 Task: Check the results of the 2023 Victory Lane Racing NASCAR Cup Series for the race "Food City Dirt race "on the track "Bristol".
Action: Mouse moved to (157, 316)
Screenshot: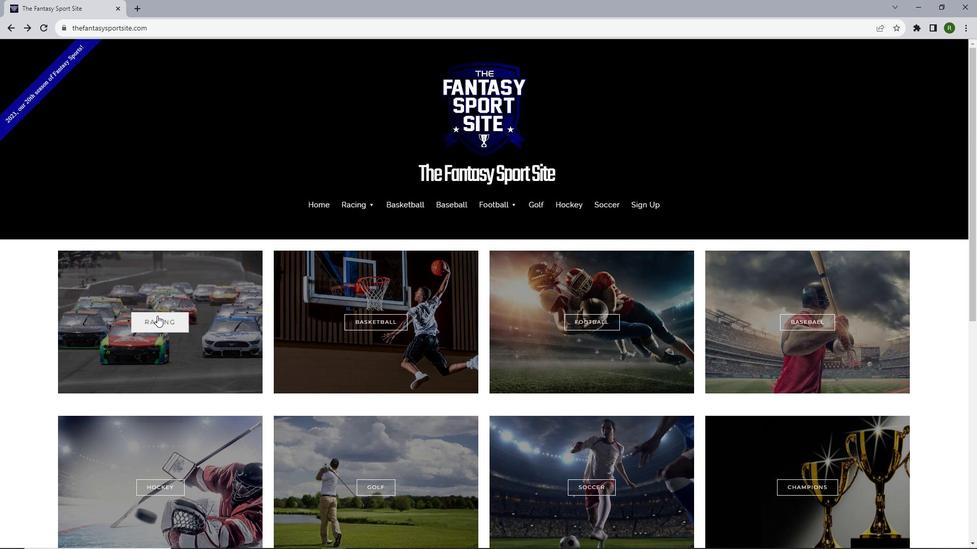 
Action: Mouse pressed left at (157, 316)
Screenshot: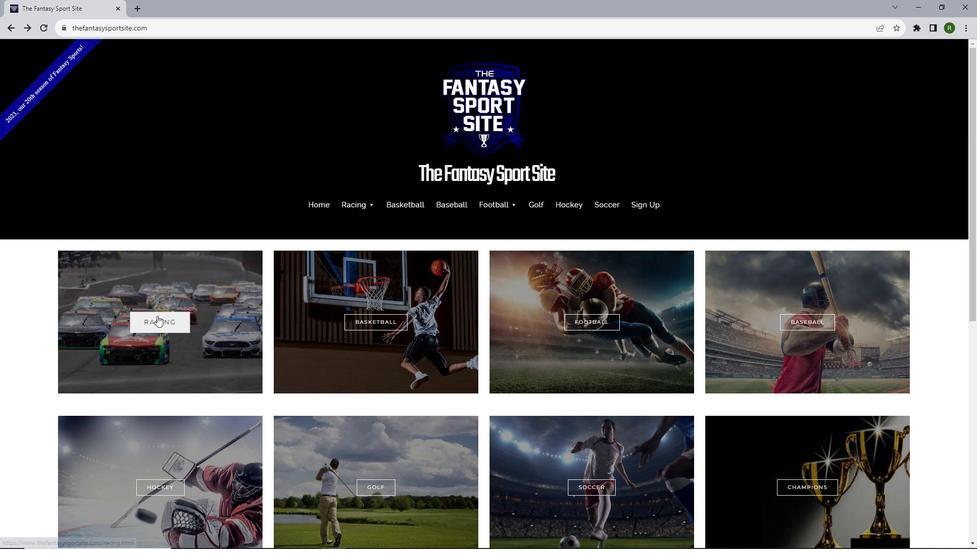 
Action: Mouse moved to (205, 292)
Screenshot: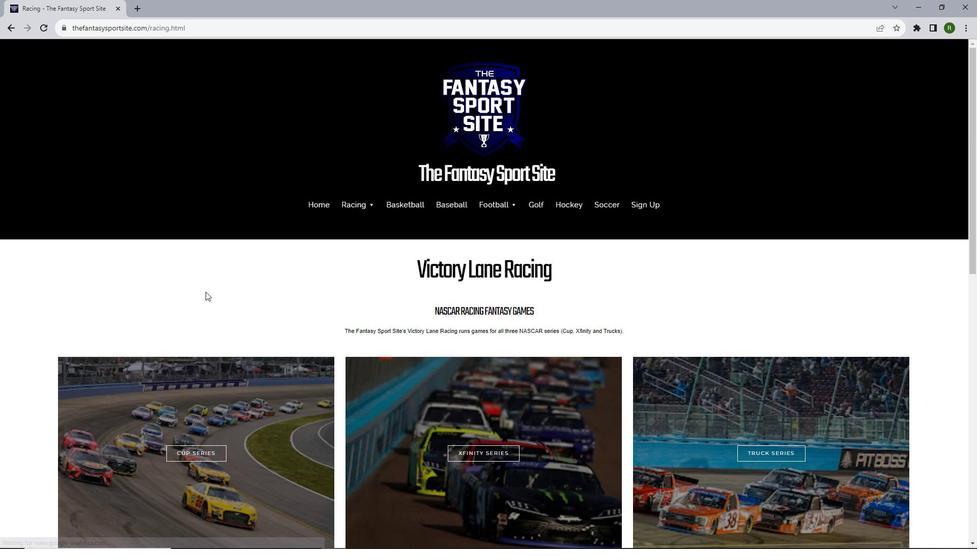 
Action: Mouse scrolled (205, 291) with delta (0, 0)
Screenshot: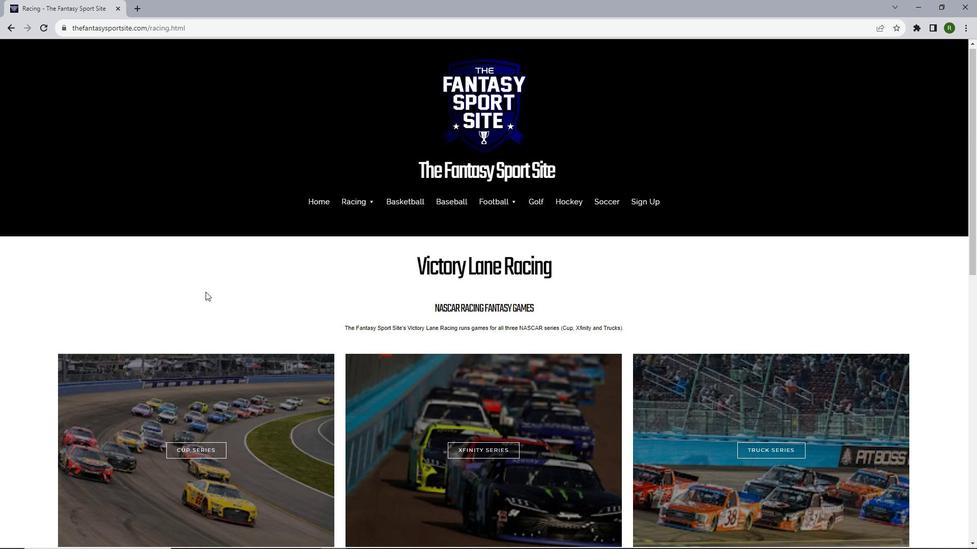 
Action: Mouse scrolled (205, 291) with delta (0, 0)
Screenshot: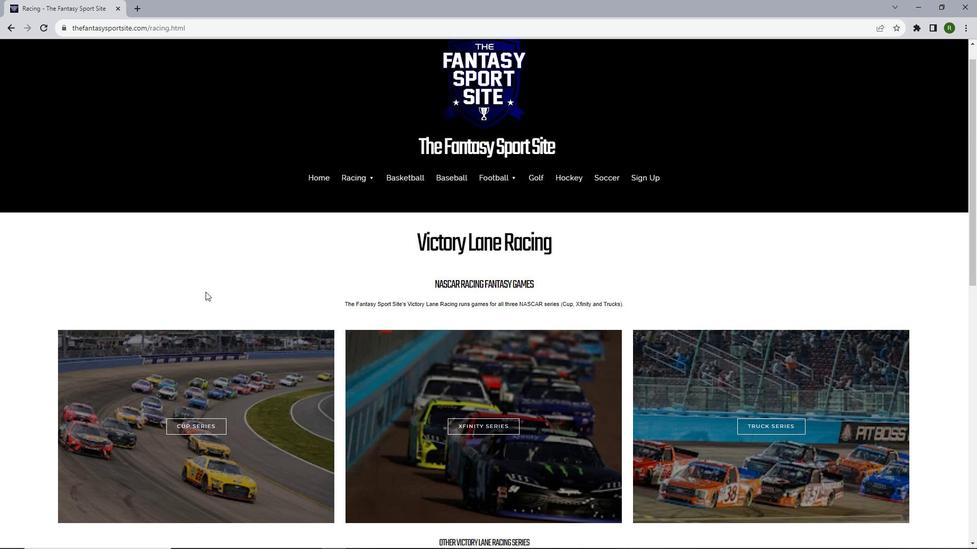 
Action: Mouse moved to (195, 348)
Screenshot: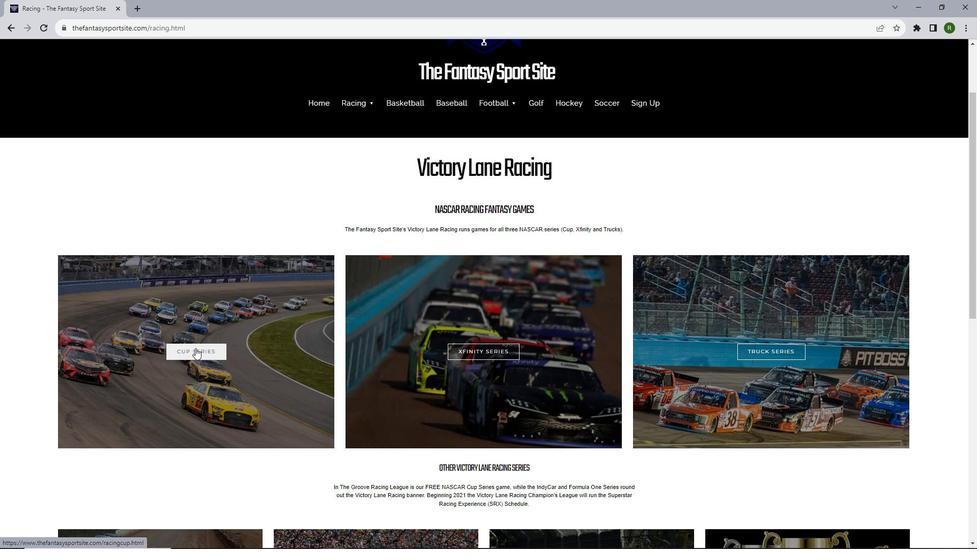 
Action: Mouse pressed left at (195, 348)
Screenshot: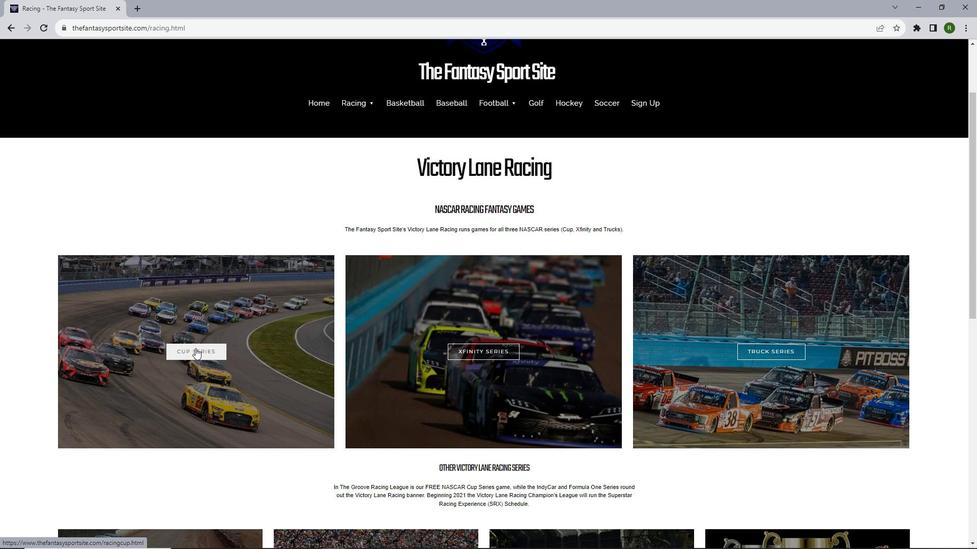 
Action: Mouse moved to (212, 274)
Screenshot: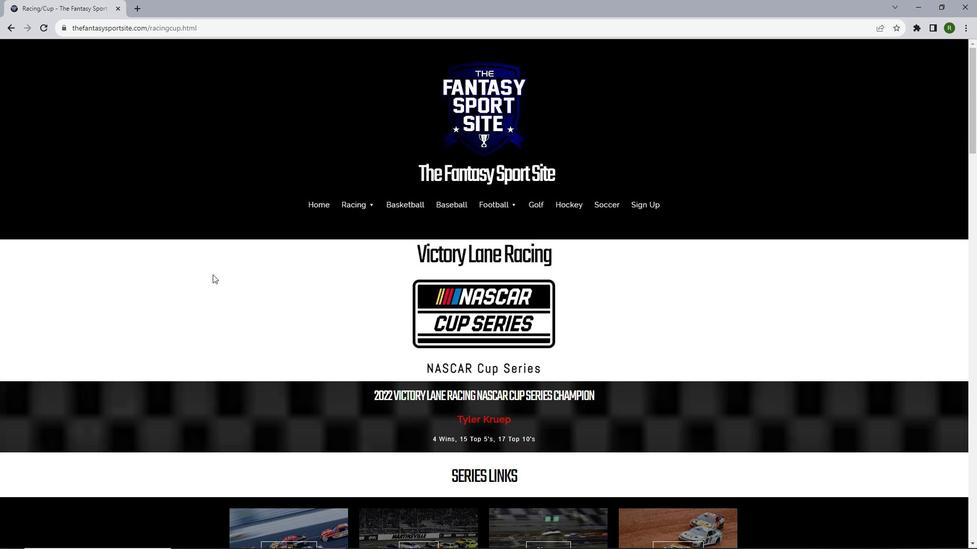 
Action: Mouse scrolled (212, 274) with delta (0, 0)
Screenshot: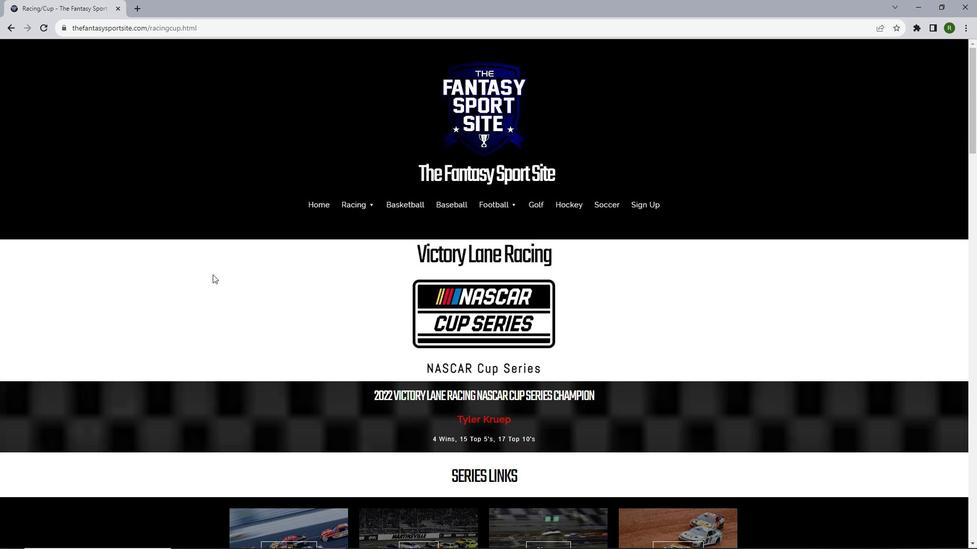 
Action: Mouse scrolled (212, 274) with delta (0, 0)
Screenshot: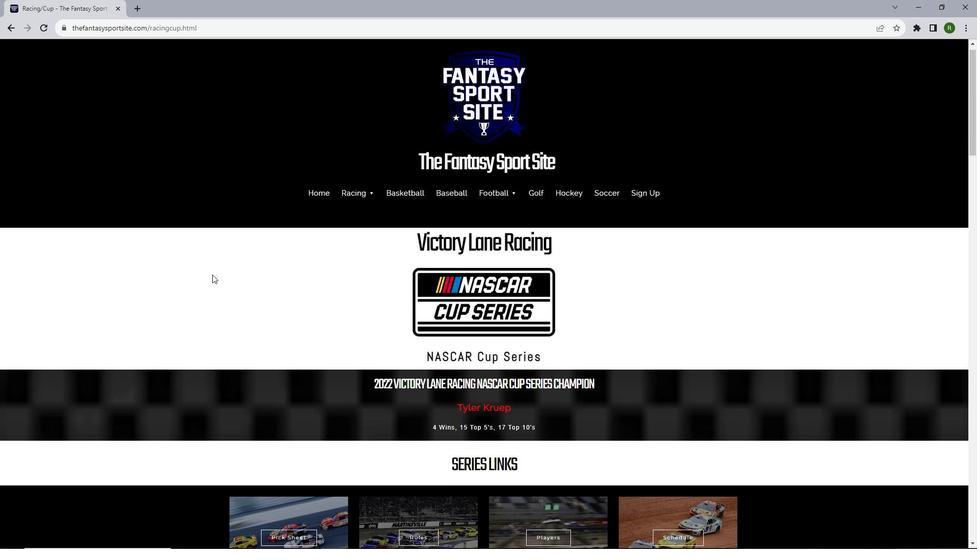 
Action: Mouse moved to (212, 274)
Screenshot: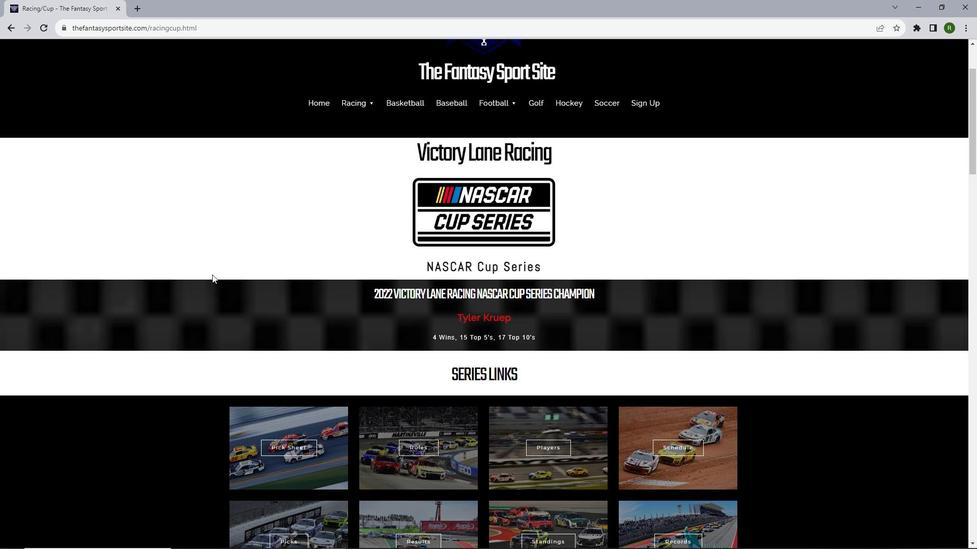 
Action: Mouse scrolled (212, 274) with delta (0, 0)
Screenshot: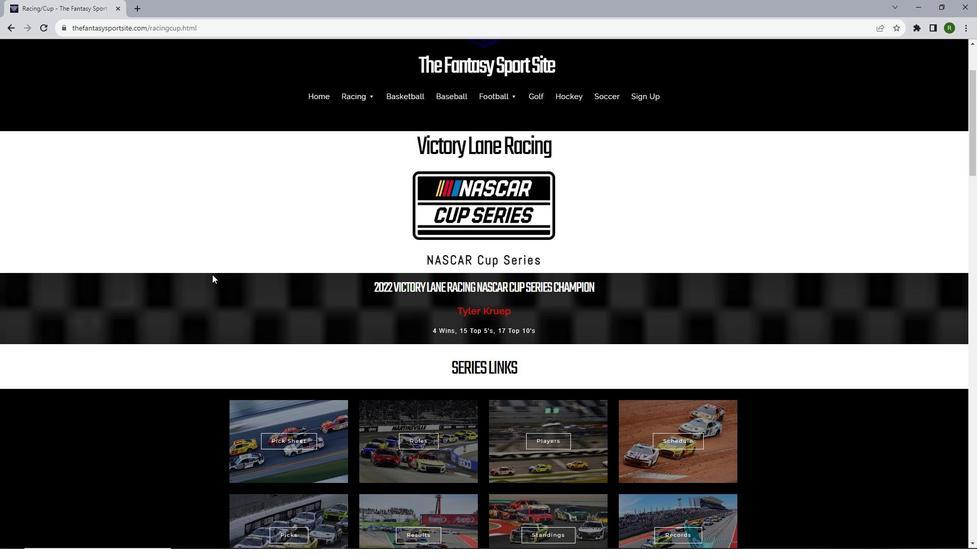 
Action: Mouse scrolled (212, 274) with delta (0, 0)
Screenshot: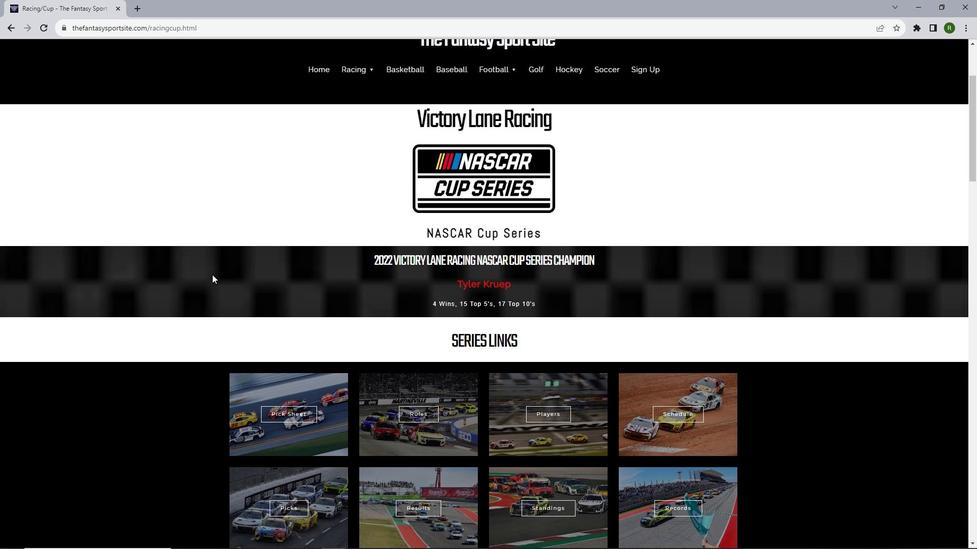 
Action: Mouse moved to (211, 274)
Screenshot: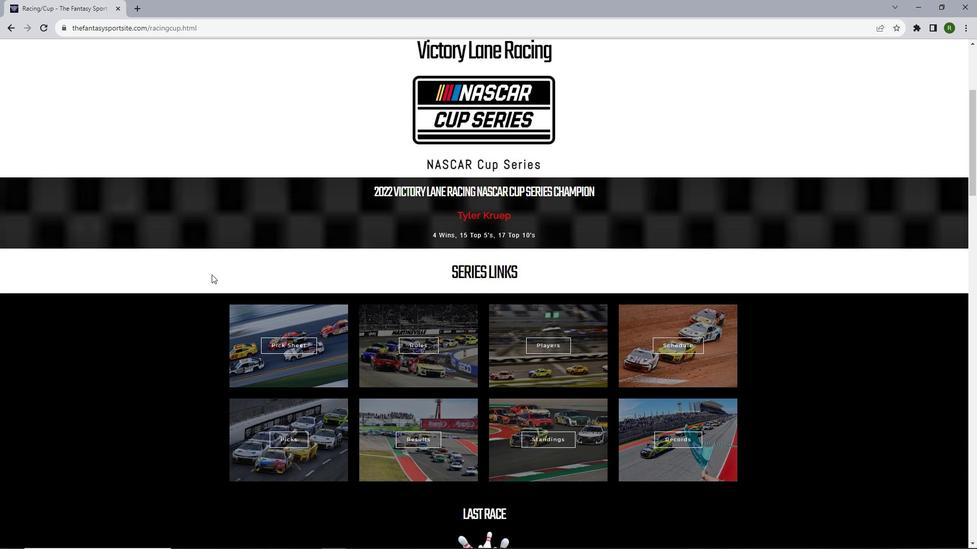 
Action: Mouse scrolled (211, 274) with delta (0, 0)
Screenshot: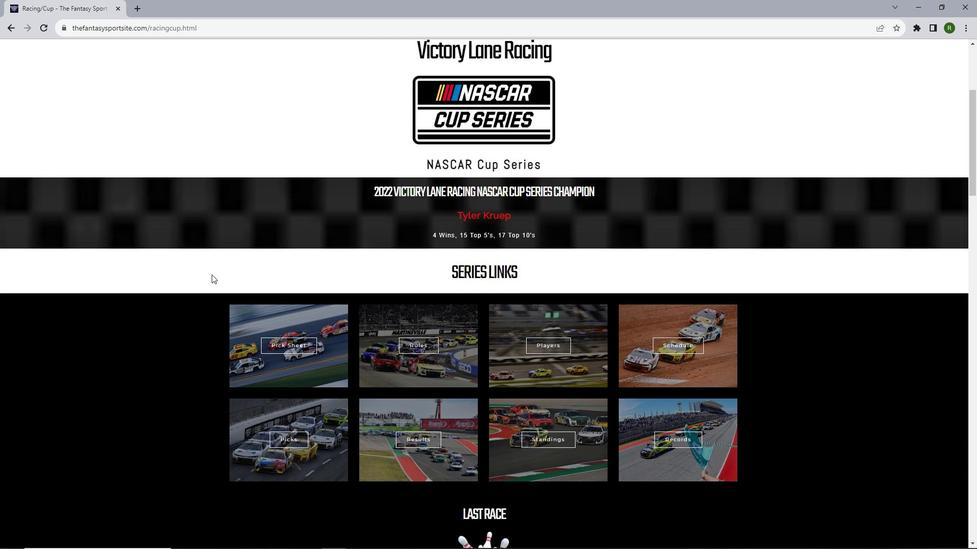 
Action: Mouse scrolled (211, 274) with delta (0, 0)
Screenshot: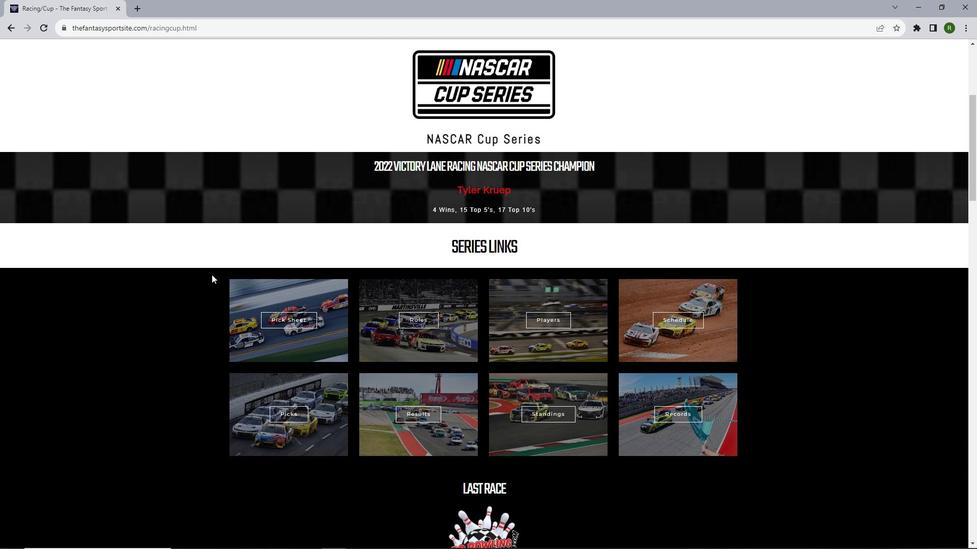 
Action: Mouse moved to (410, 340)
Screenshot: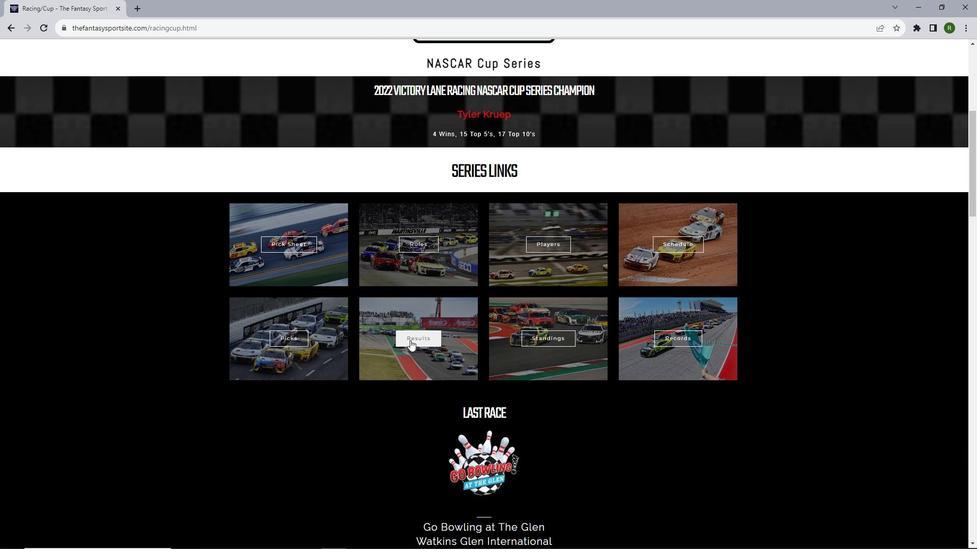 
Action: Mouse pressed left at (410, 340)
Screenshot: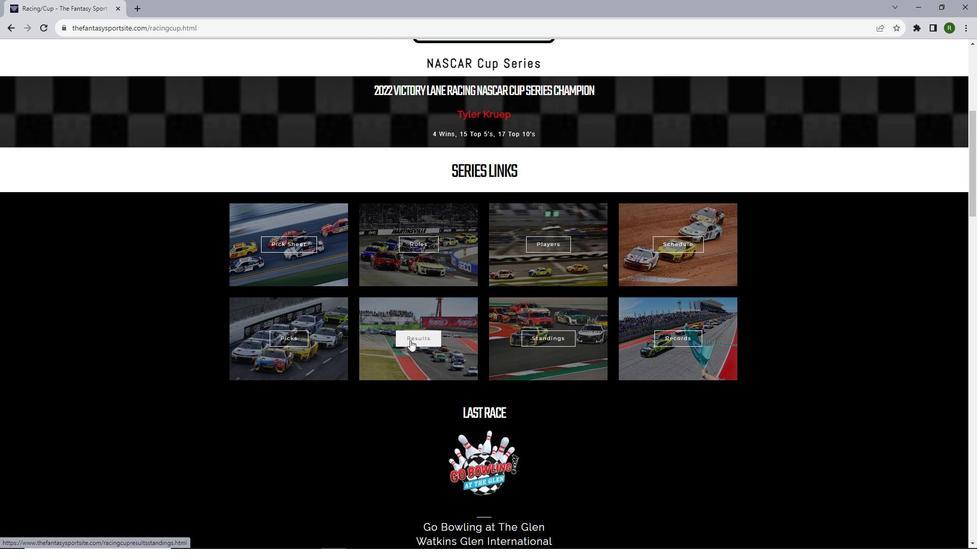 
Action: Mouse moved to (338, 263)
Screenshot: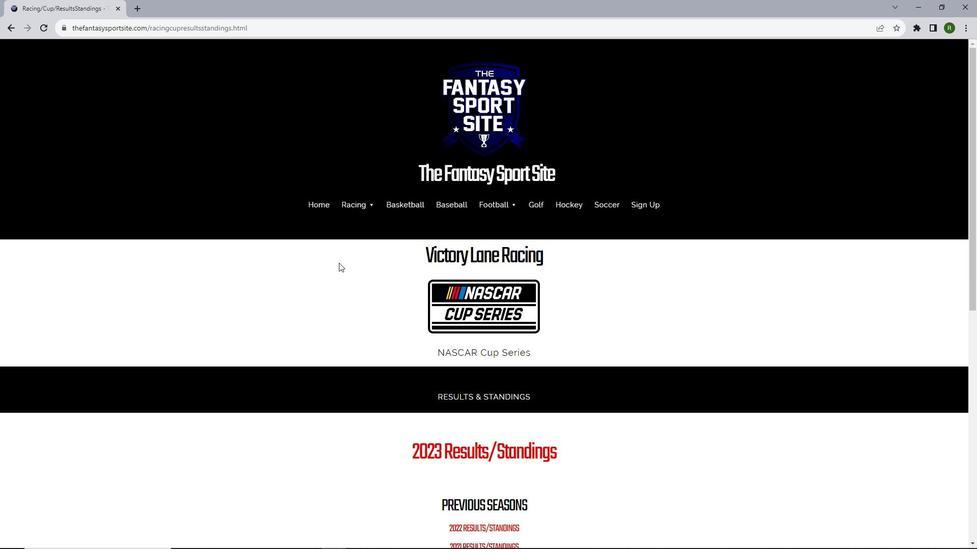 
Action: Mouse scrolled (338, 262) with delta (0, 0)
Screenshot: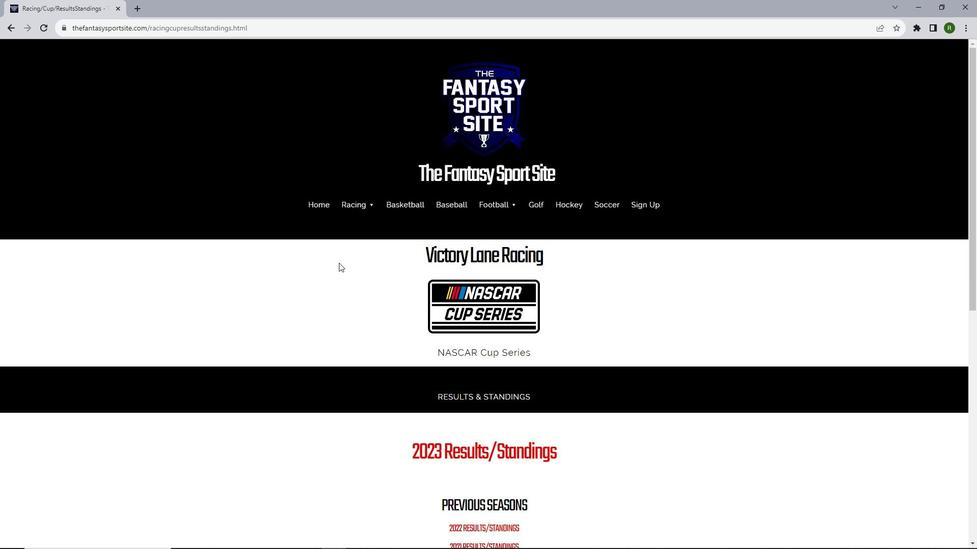 
Action: Mouse scrolled (338, 262) with delta (0, 0)
Screenshot: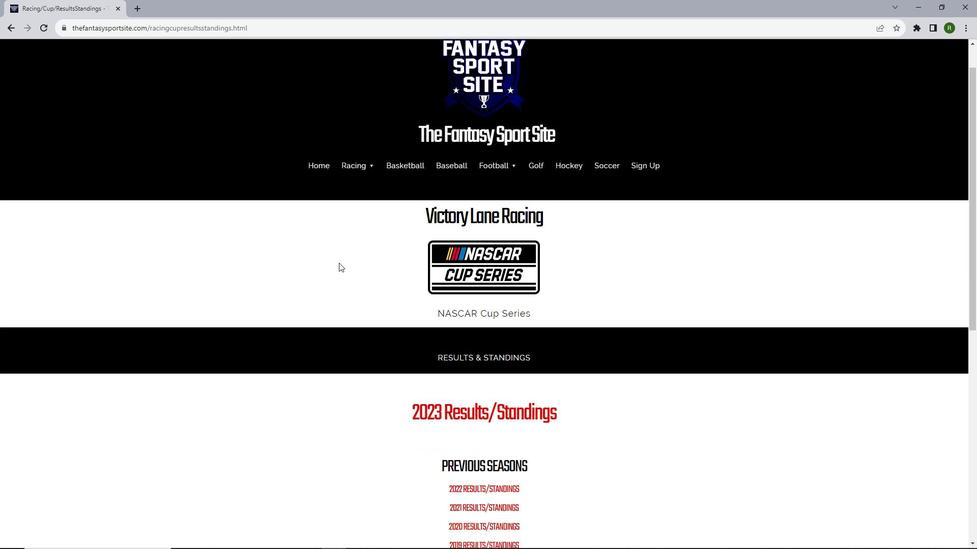 
Action: Mouse scrolled (338, 262) with delta (0, 0)
Screenshot: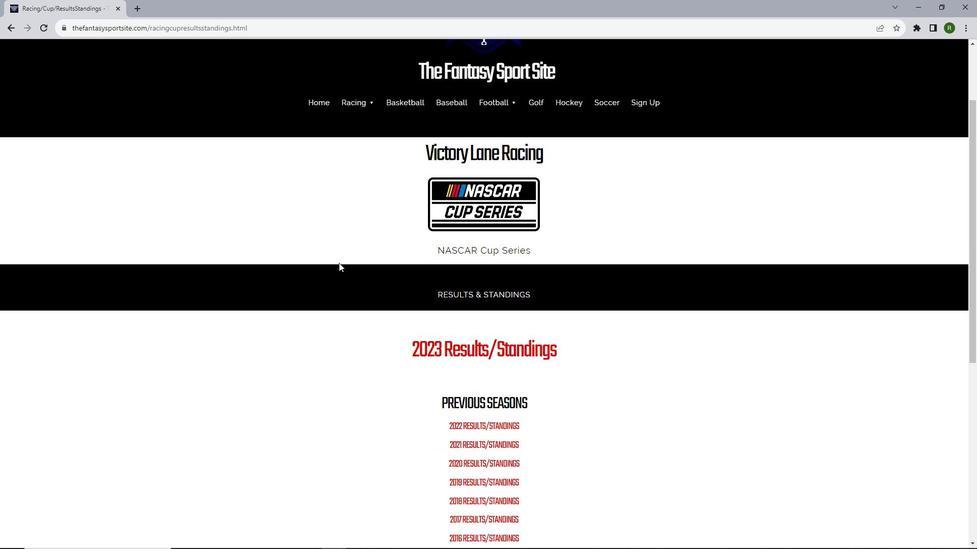 
Action: Mouse moved to (437, 301)
Screenshot: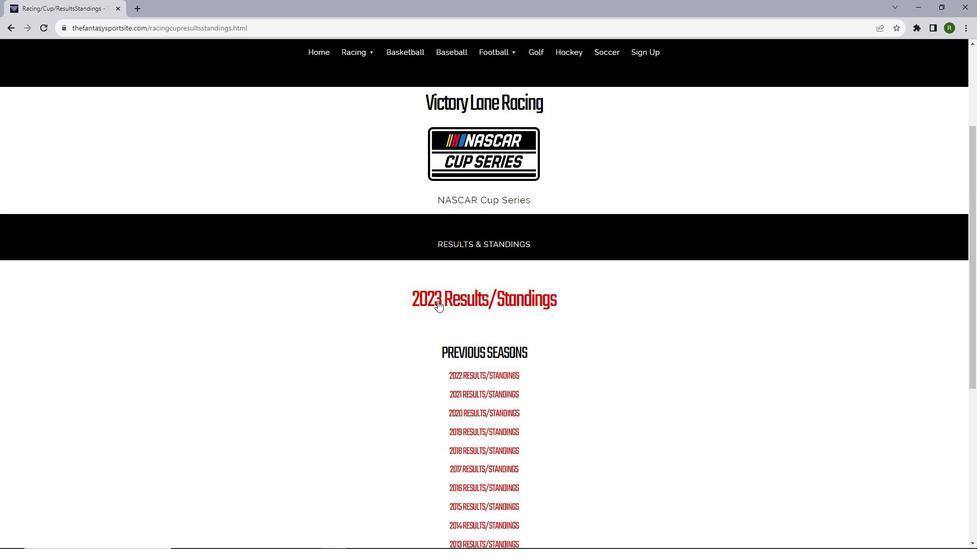 
Action: Mouse pressed left at (437, 301)
Screenshot: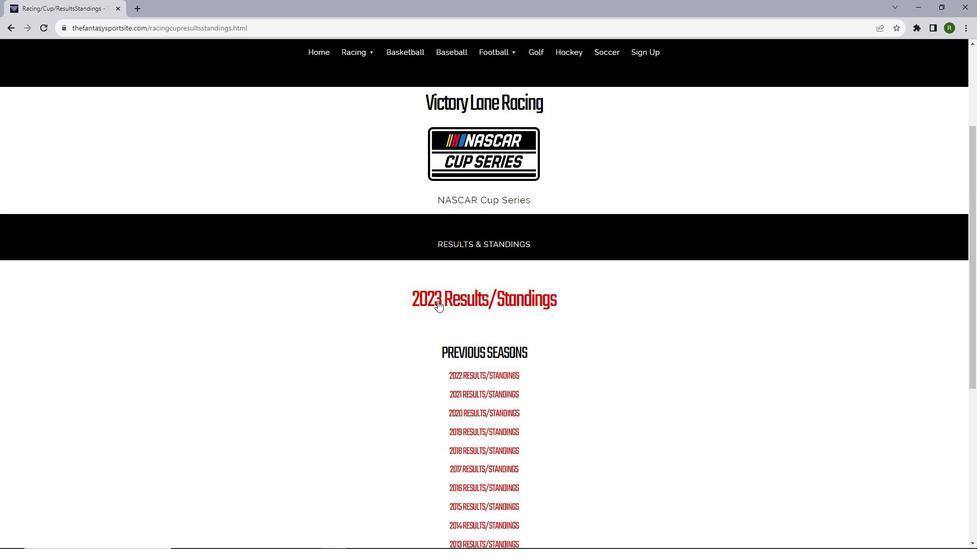 
Action: Mouse moved to (594, 179)
Screenshot: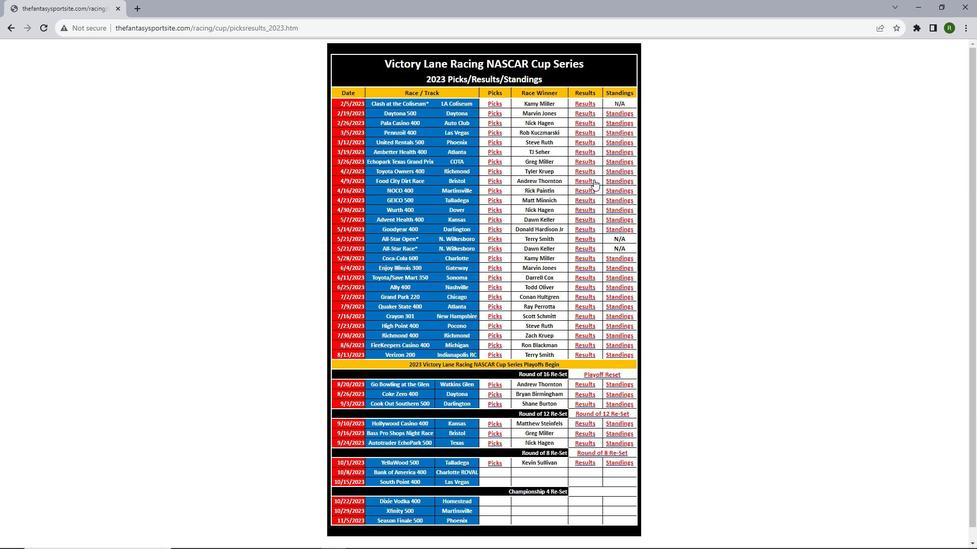 
Action: Mouse pressed left at (594, 179)
Screenshot: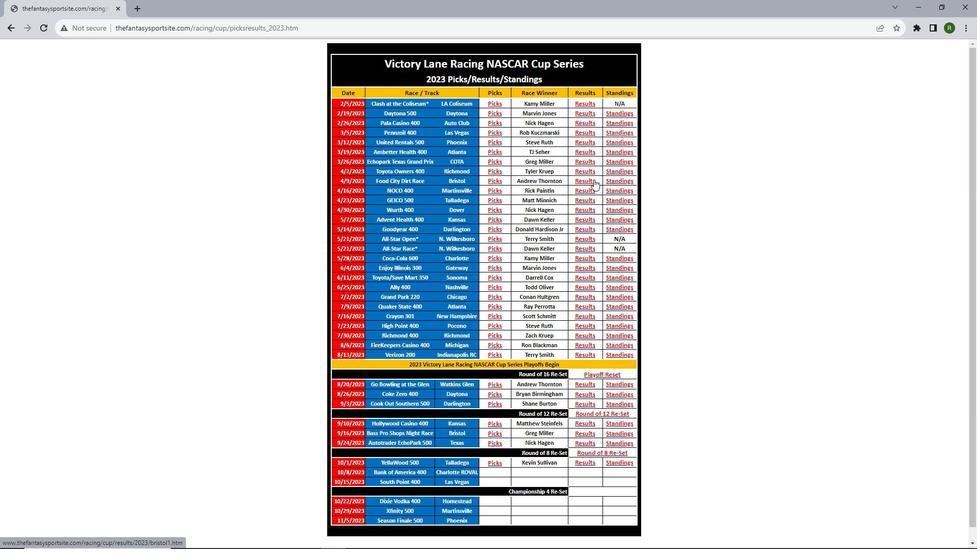 
Action: Mouse moved to (488, 171)
Screenshot: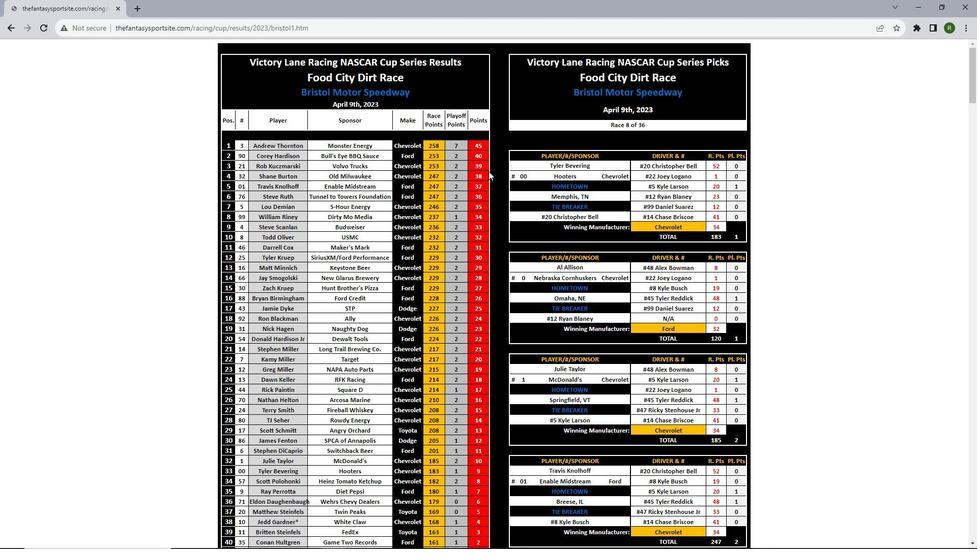 
Action: Mouse scrolled (488, 171) with delta (0, 0)
Screenshot: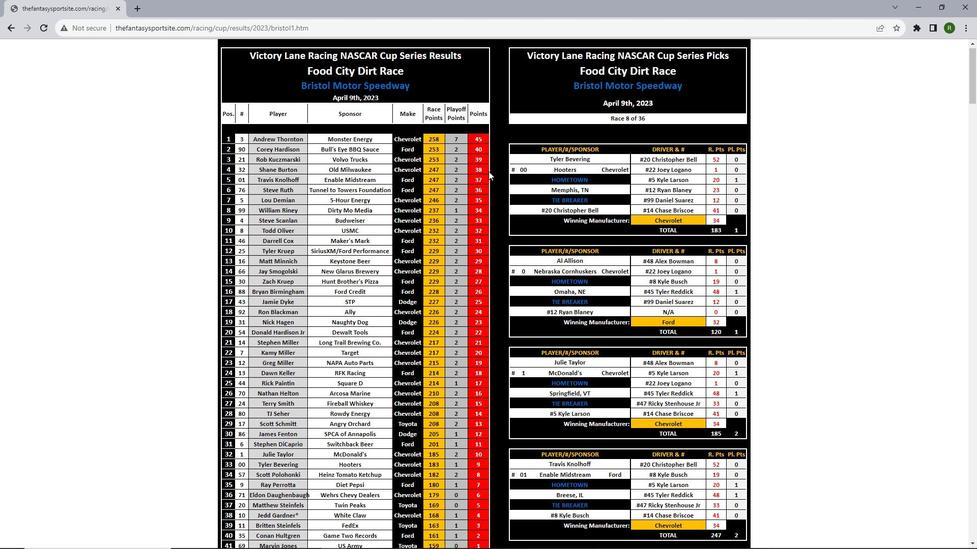 
Action: Mouse scrolled (488, 171) with delta (0, 0)
Screenshot: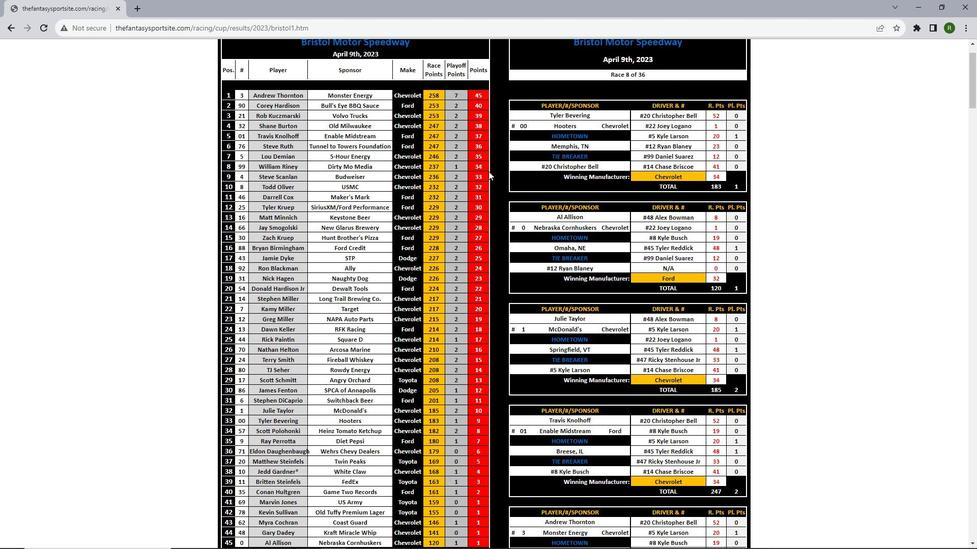 
Action: Mouse scrolled (488, 171) with delta (0, 0)
Screenshot: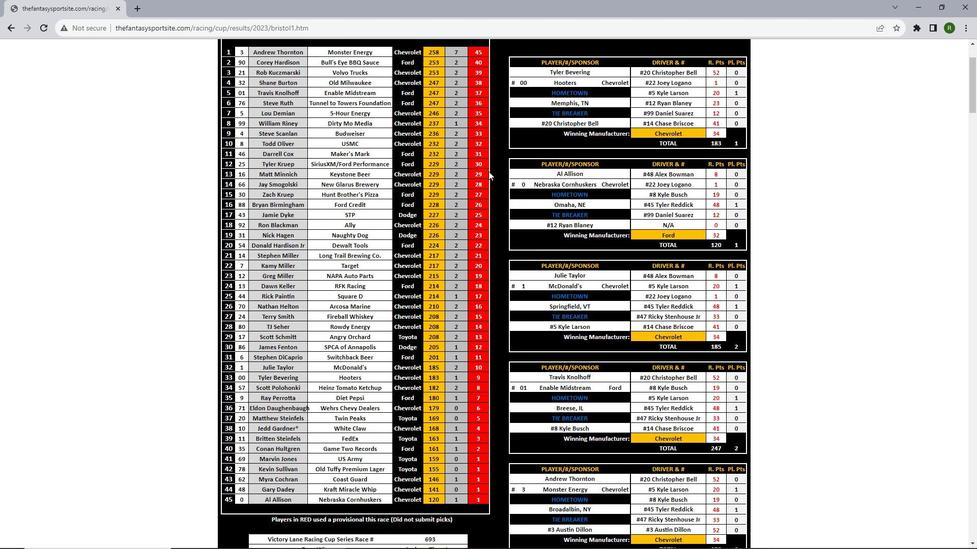 
Action: Mouse scrolled (488, 171) with delta (0, 0)
Screenshot: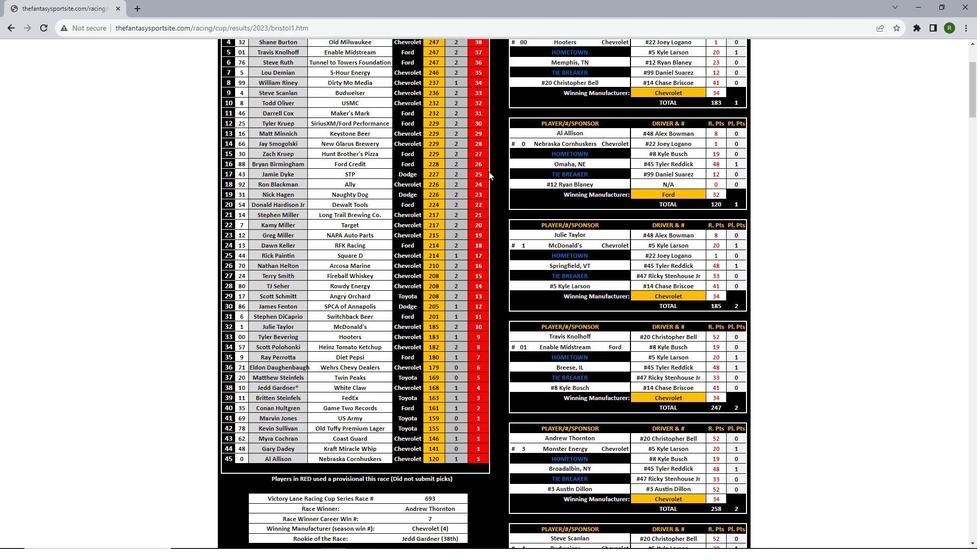 
Action: Mouse scrolled (488, 171) with delta (0, 0)
Screenshot: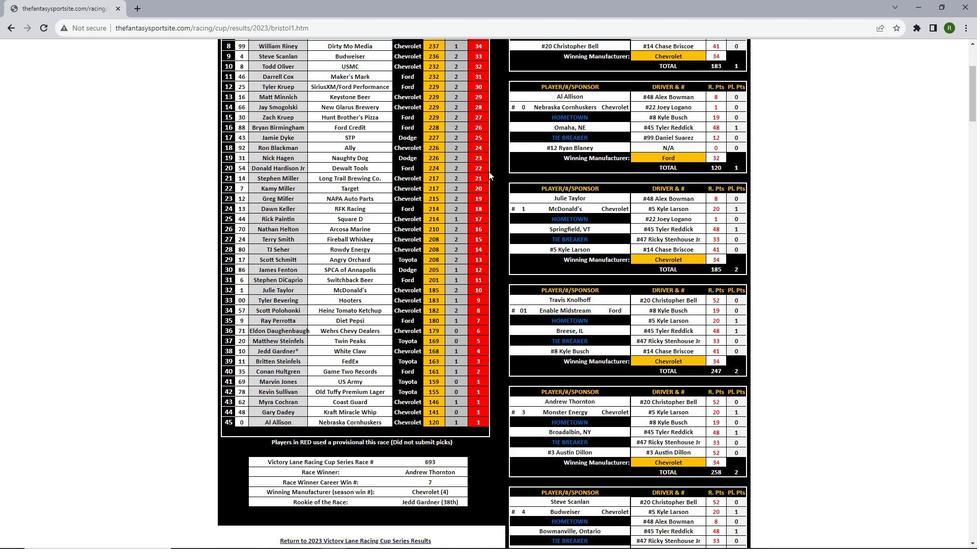 
Action: Mouse scrolled (488, 171) with delta (0, 0)
Screenshot: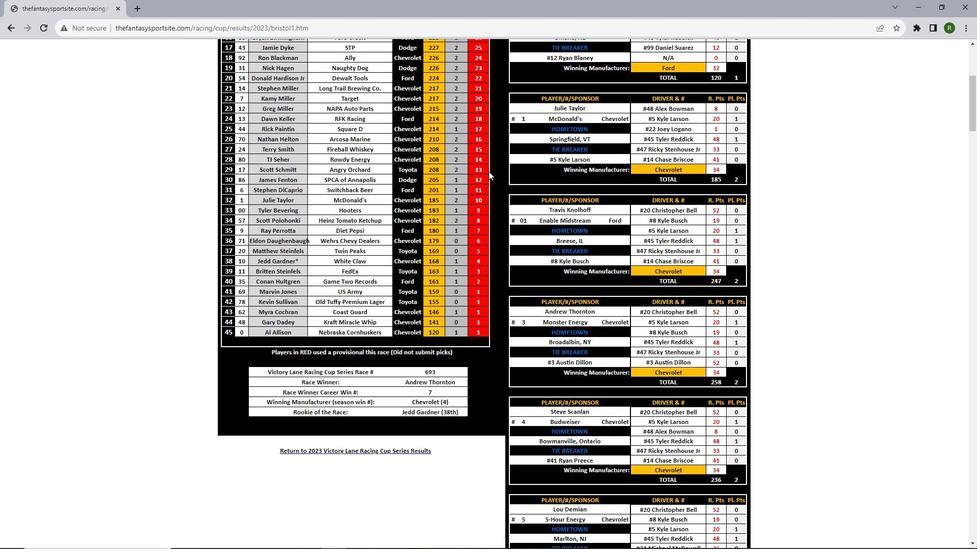 
Action: Mouse scrolled (488, 171) with delta (0, 0)
Screenshot: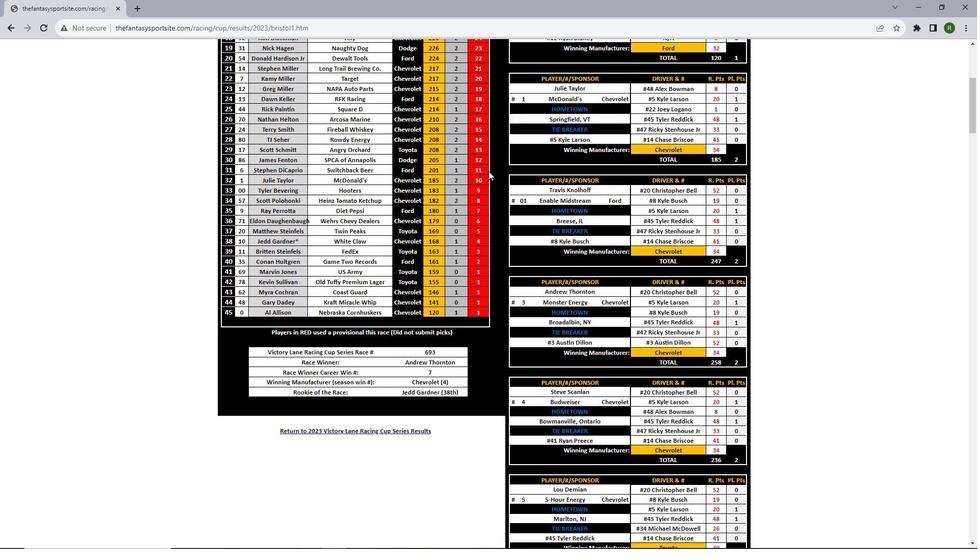 
Action: Mouse scrolled (488, 171) with delta (0, 0)
Screenshot: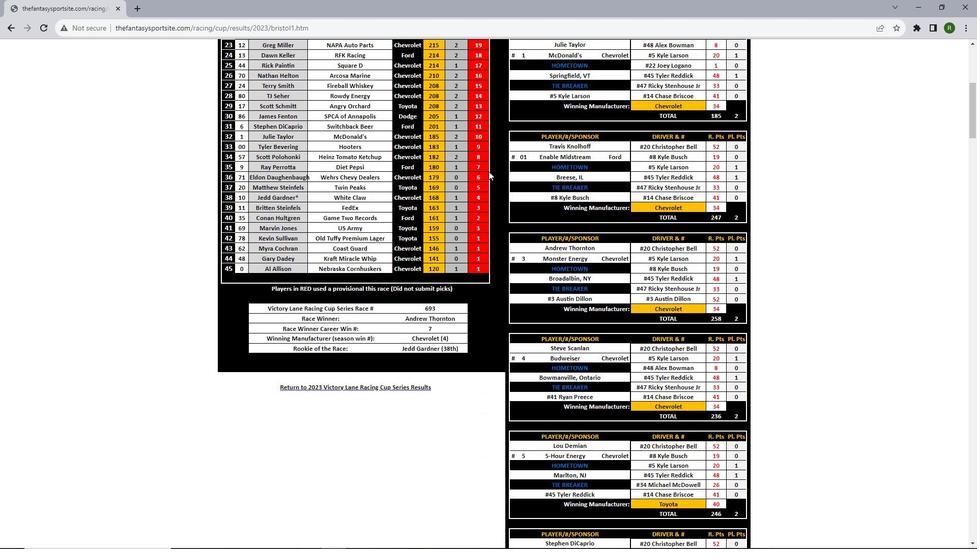 
Action: Mouse scrolled (488, 171) with delta (0, 0)
Screenshot: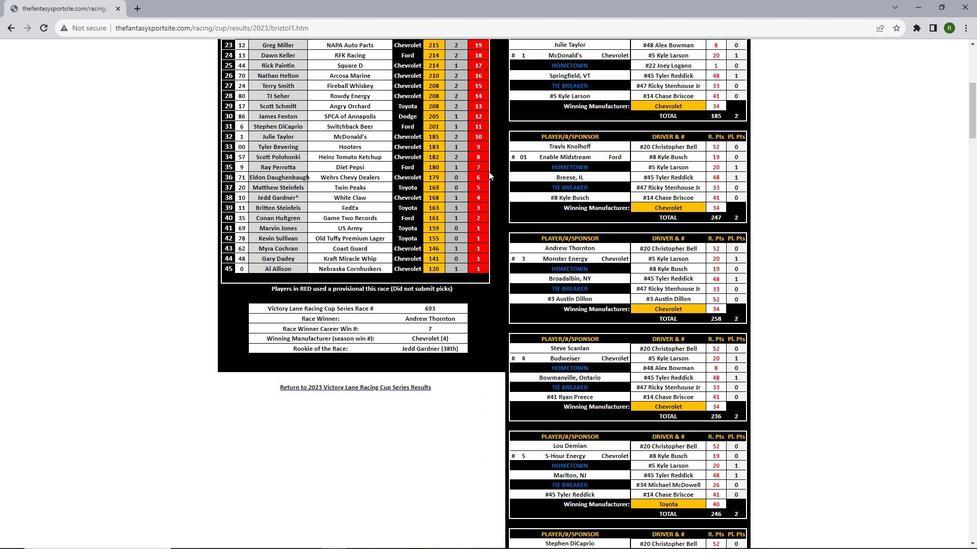 
Action: Mouse scrolled (488, 171) with delta (0, 0)
Screenshot: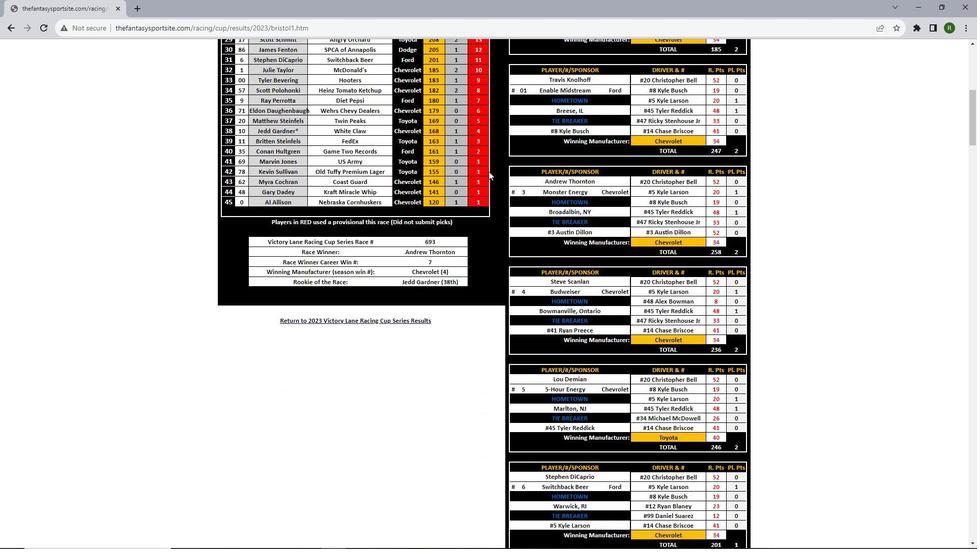 
Action: Mouse scrolled (488, 171) with delta (0, 0)
Screenshot: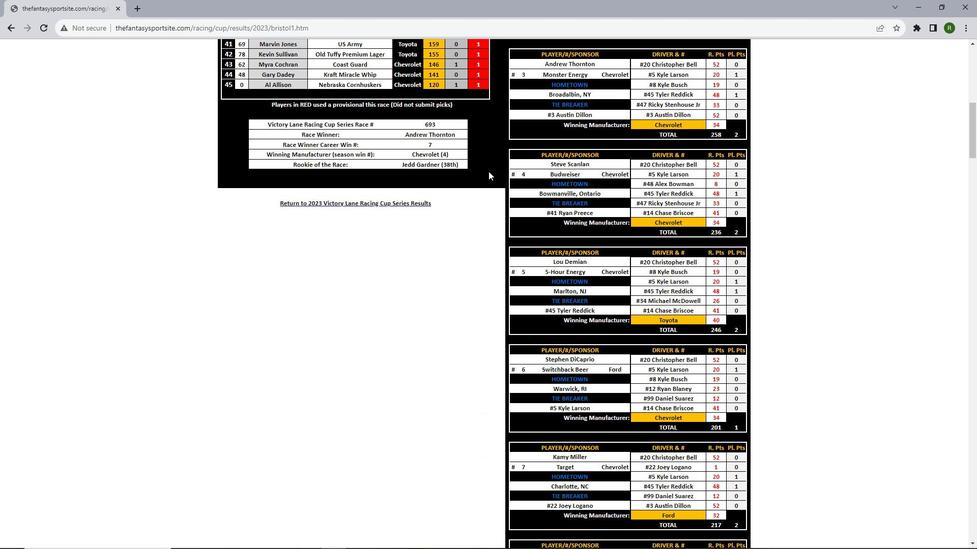 
Action: Mouse scrolled (488, 171) with delta (0, 0)
Screenshot: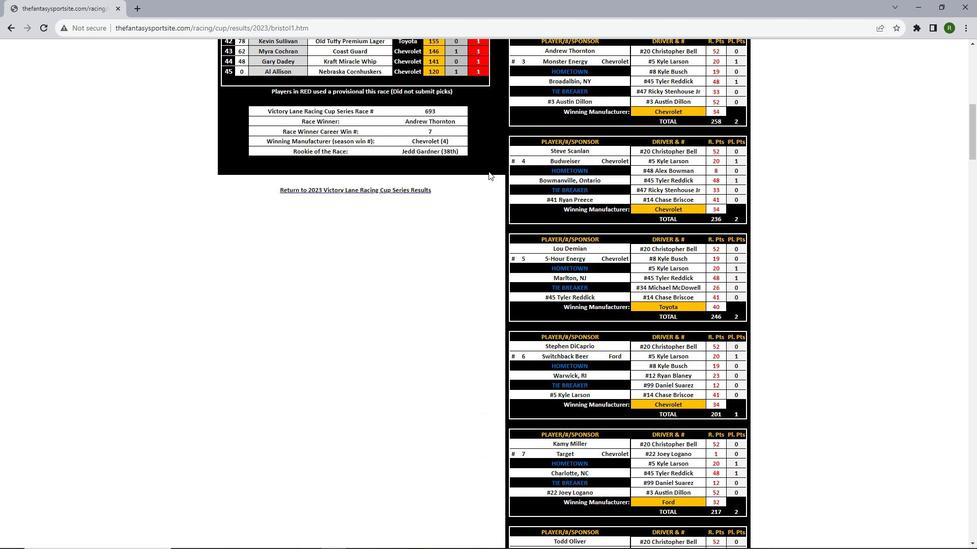
Action: Mouse scrolled (488, 171) with delta (0, 0)
Screenshot: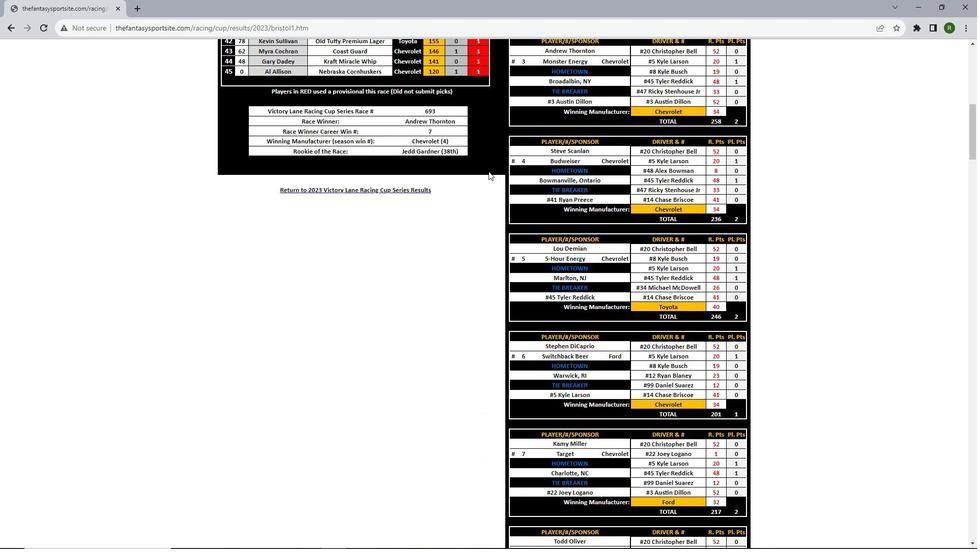 
Action: Mouse scrolled (488, 171) with delta (0, 0)
Screenshot: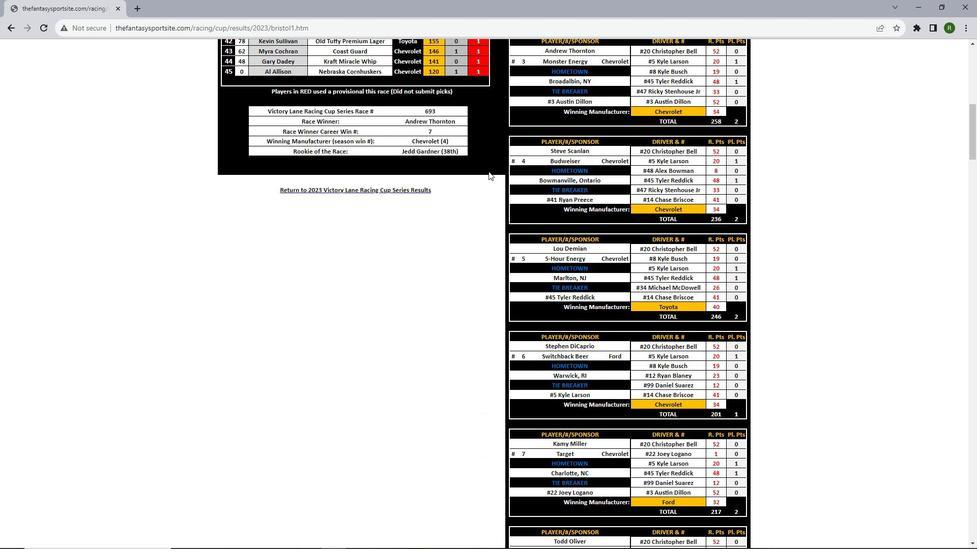 
Action: Mouse scrolled (488, 171) with delta (0, 0)
Screenshot: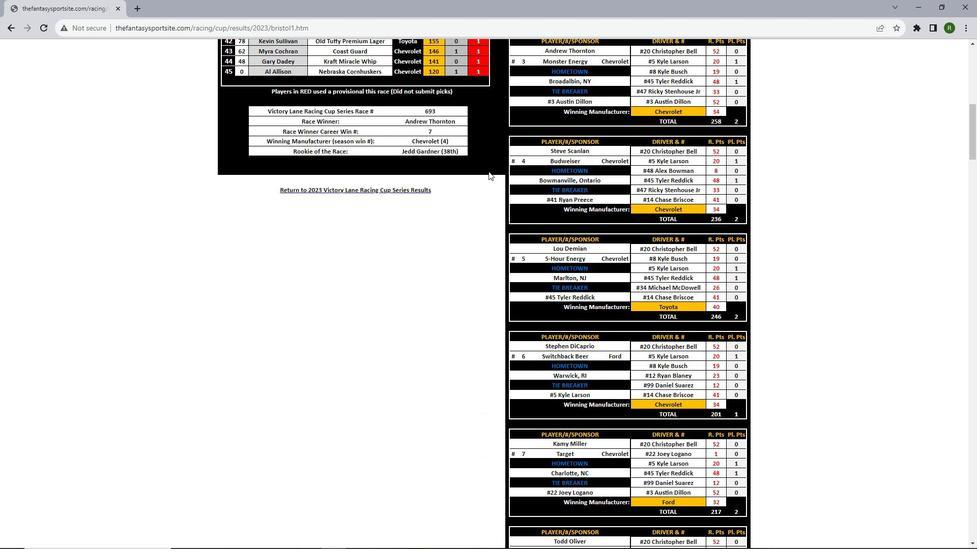
Action: Mouse scrolled (488, 171) with delta (0, 0)
Screenshot: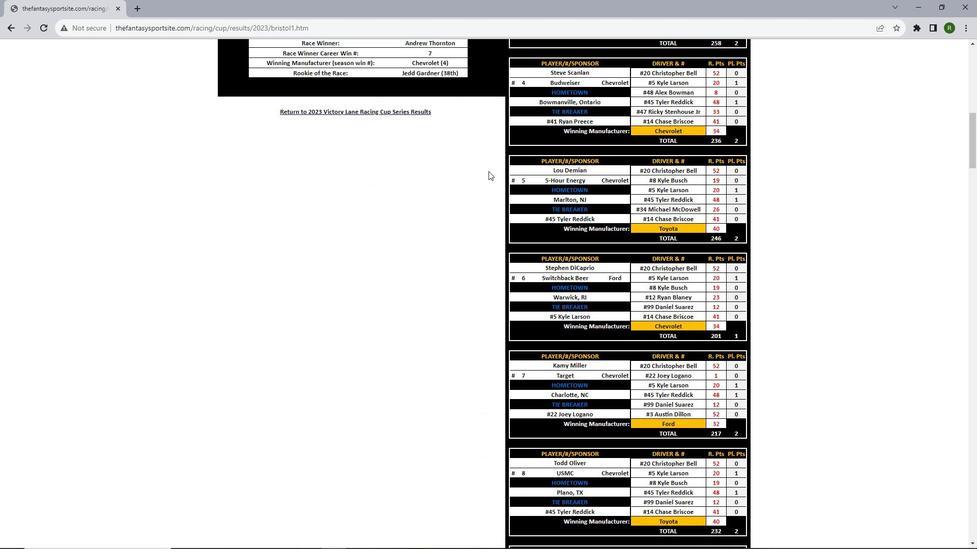 
Action: Mouse scrolled (488, 171) with delta (0, 0)
Screenshot: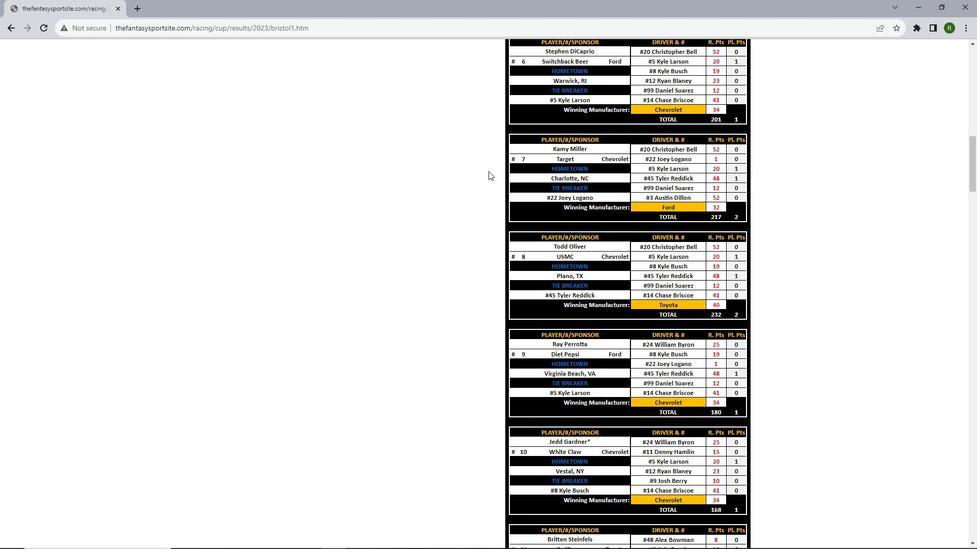 
Action: Mouse scrolled (488, 171) with delta (0, 0)
Screenshot: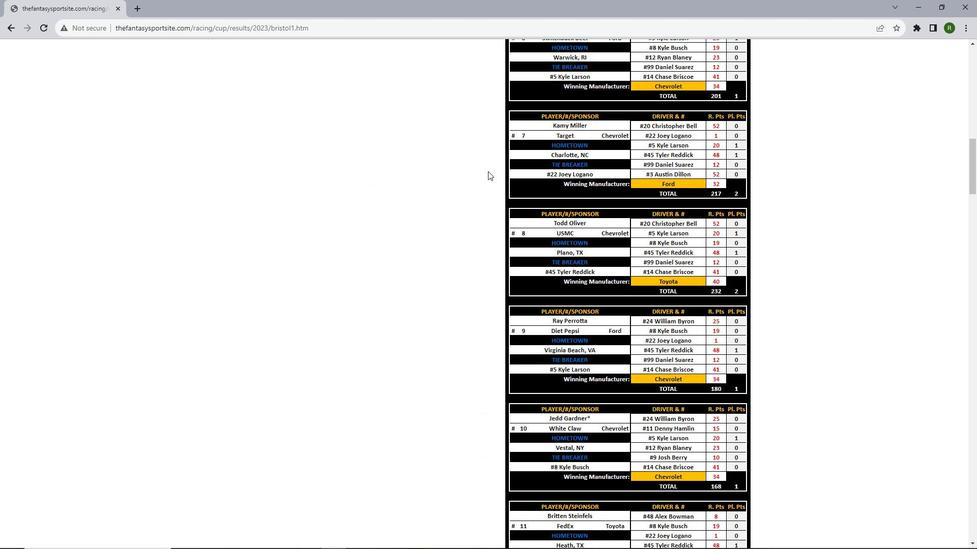 
Action: Mouse moved to (488, 171)
Screenshot: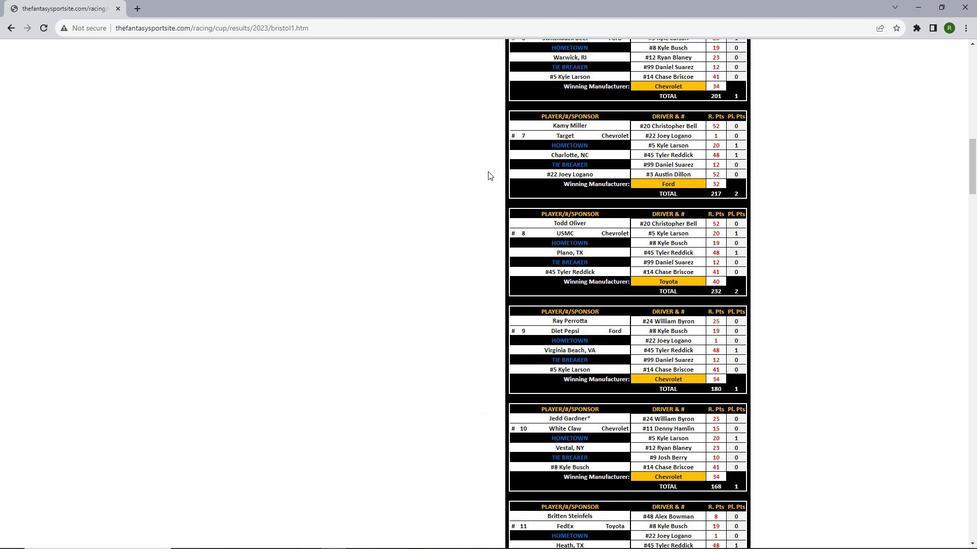 
Action: Mouse scrolled (488, 171) with delta (0, 0)
Screenshot: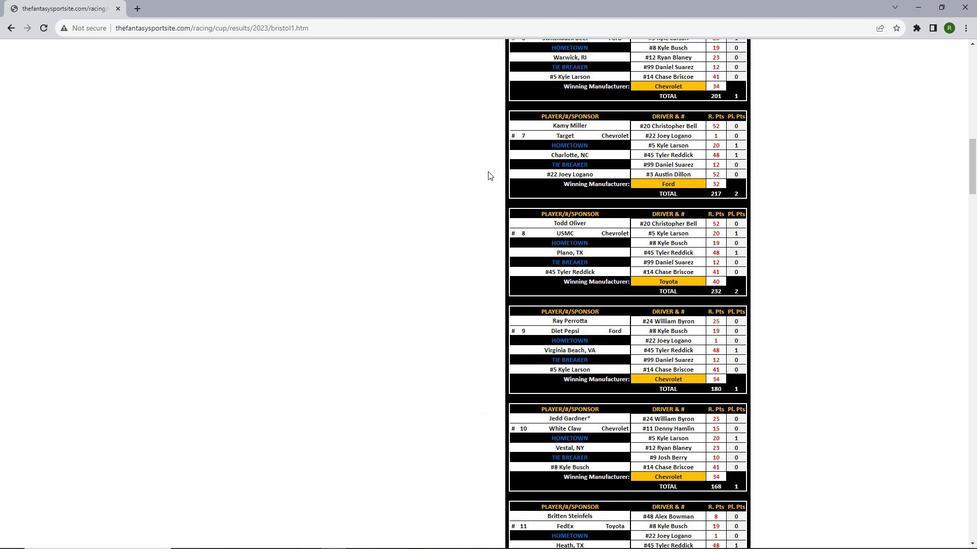 
Action: Mouse scrolled (488, 171) with delta (0, 0)
Screenshot: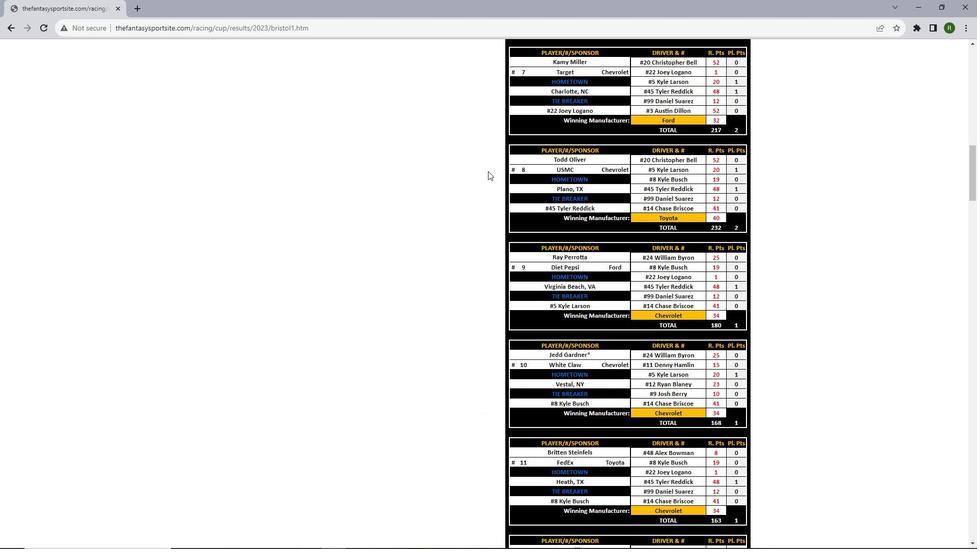 
Action: Mouse scrolled (488, 171) with delta (0, 0)
Screenshot: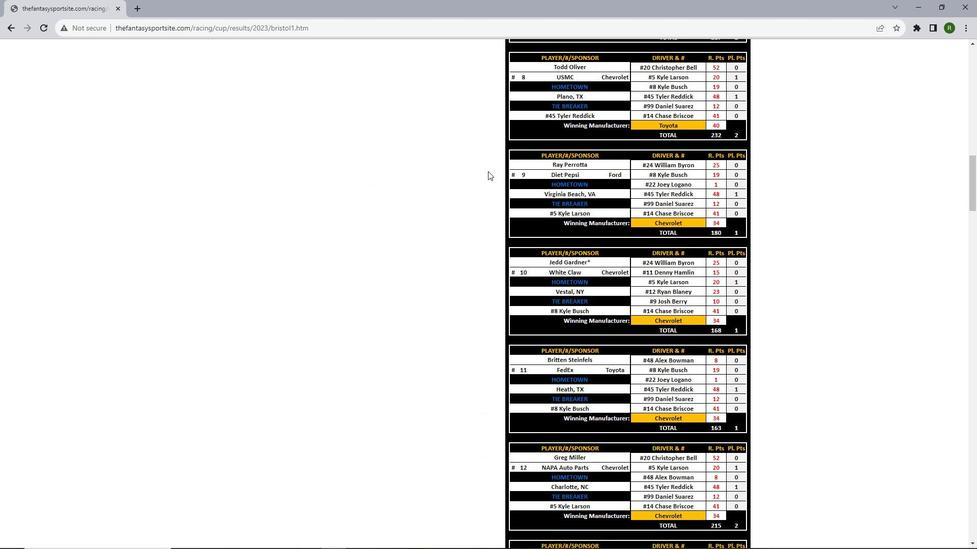 
Action: Mouse scrolled (488, 171) with delta (0, 0)
Screenshot: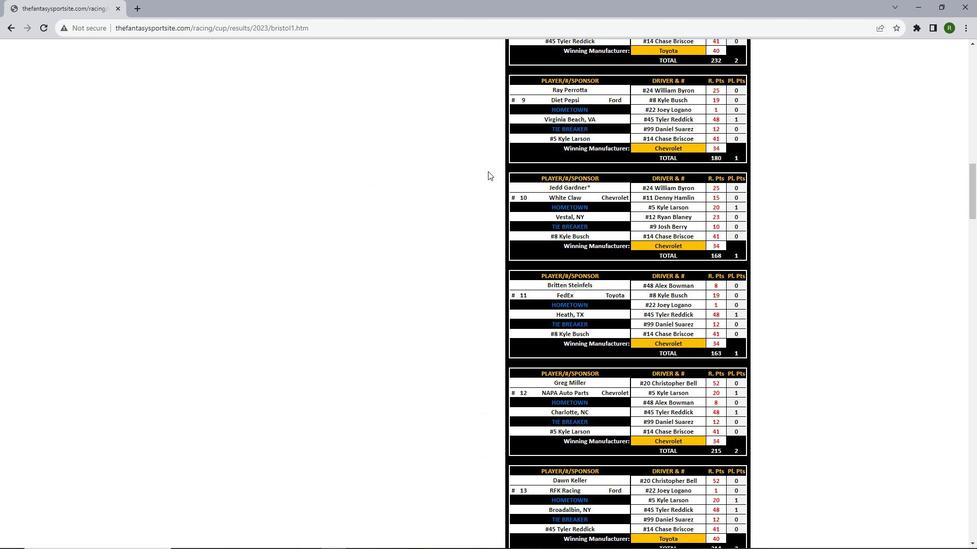 
Action: Mouse scrolled (488, 171) with delta (0, 0)
Screenshot: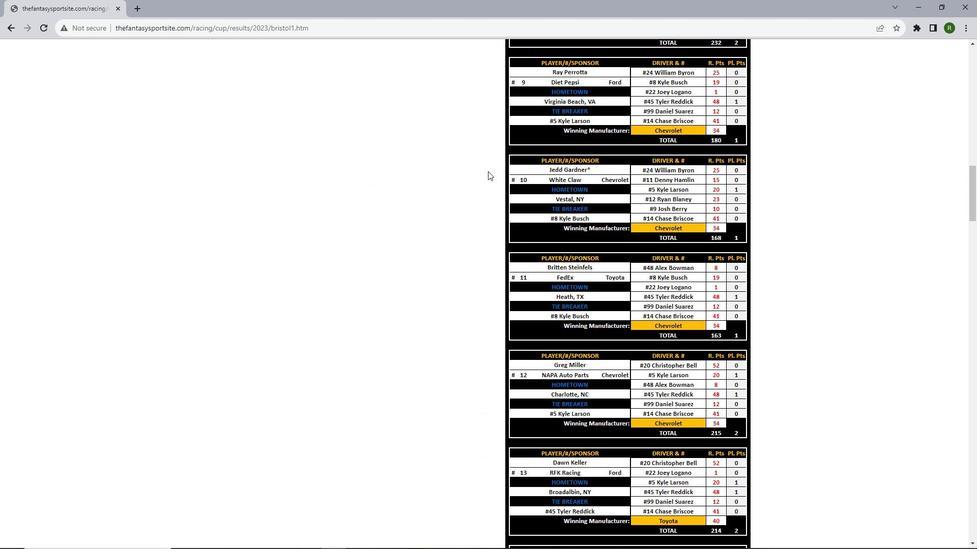
Action: Mouse scrolled (488, 171) with delta (0, 0)
Screenshot: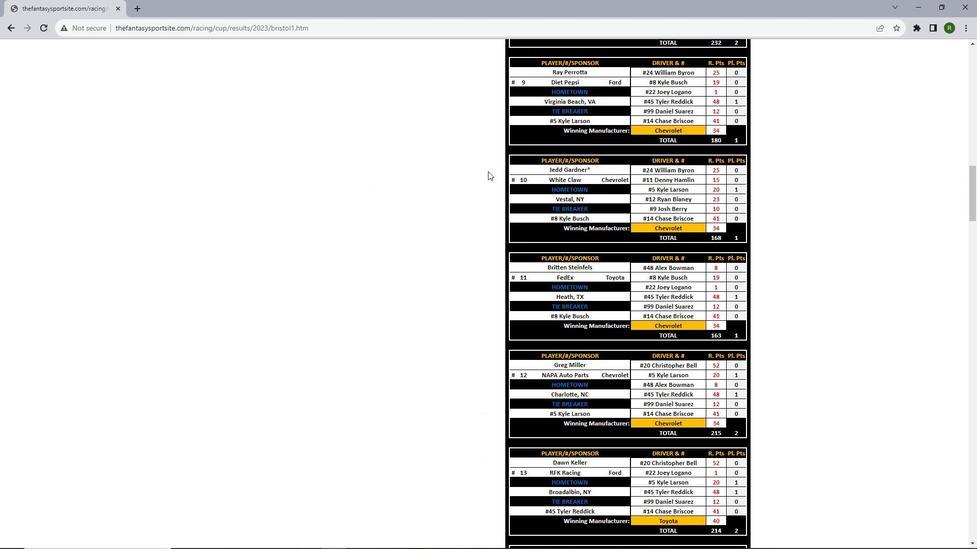 
Action: Mouse scrolled (488, 171) with delta (0, 0)
Screenshot: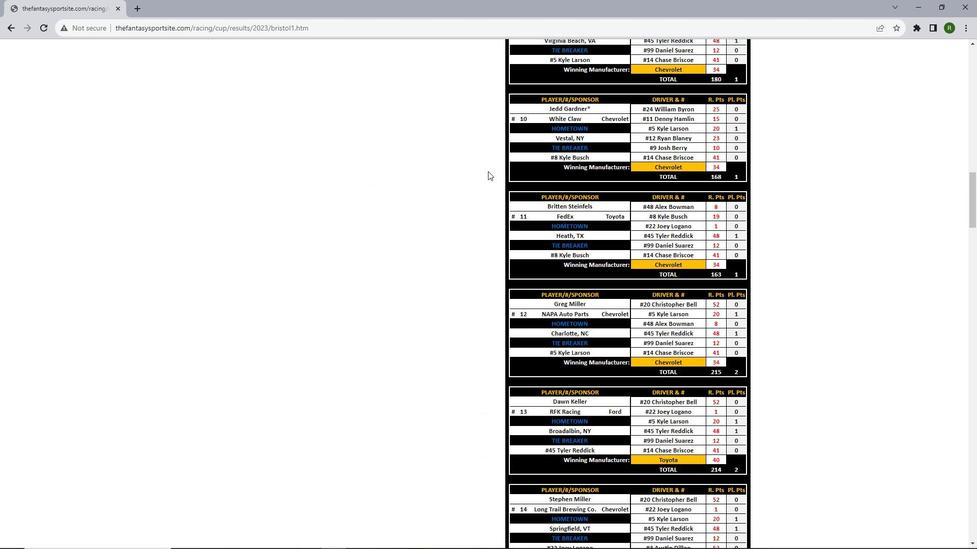 
Action: Mouse scrolled (488, 171) with delta (0, 0)
Screenshot: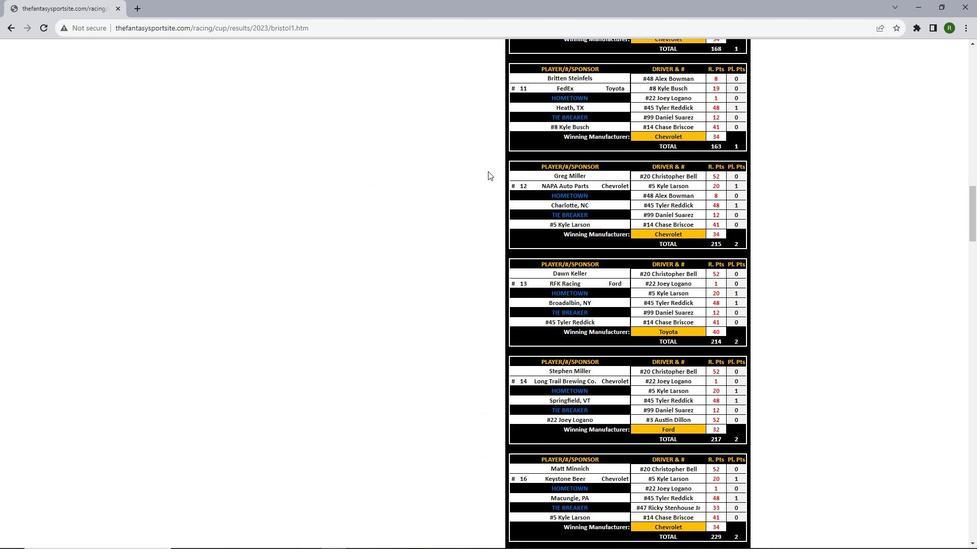 
Action: Mouse scrolled (488, 171) with delta (0, 0)
Screenshot: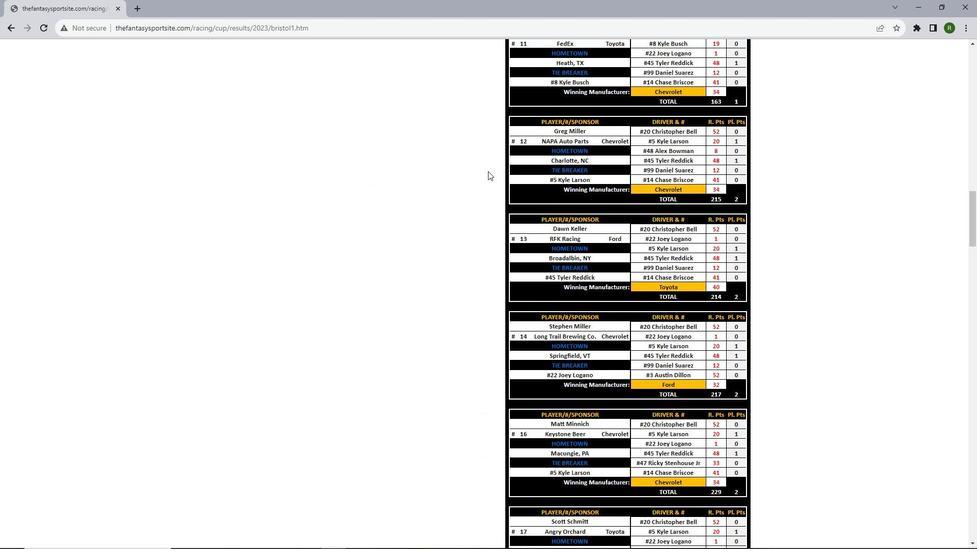 
Action: Mouse scrolled (488, 171) with delta (0, 0)
Screenshot: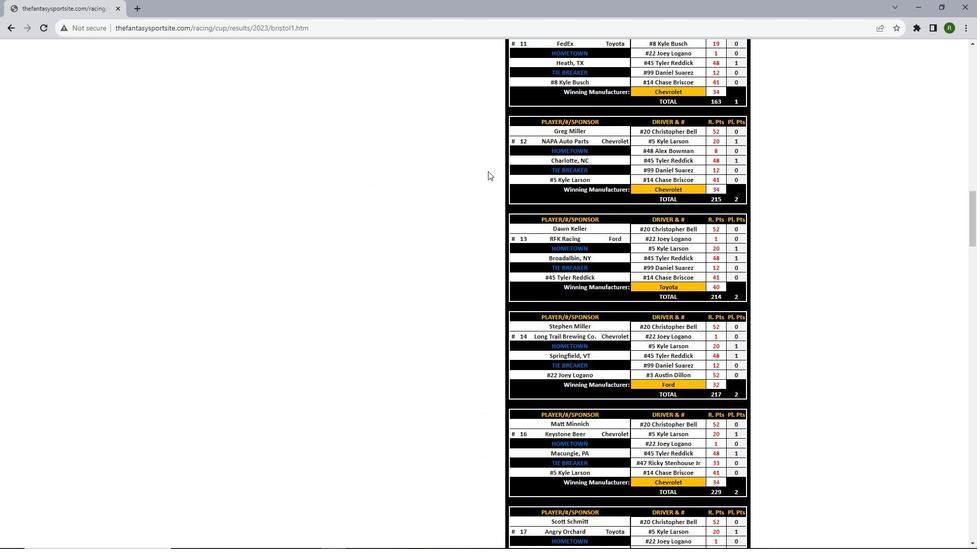 
Action: Mouse scrolled (488, 171) with delta (0, 0)
Screenshot: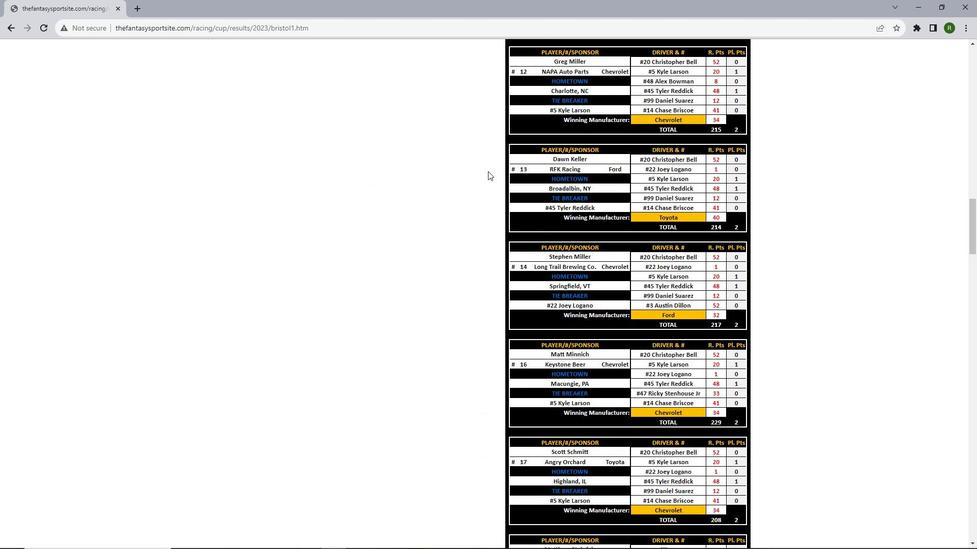 
Action: Mouse scrolled (488, 171) with delta (0, 0)
Screenshot: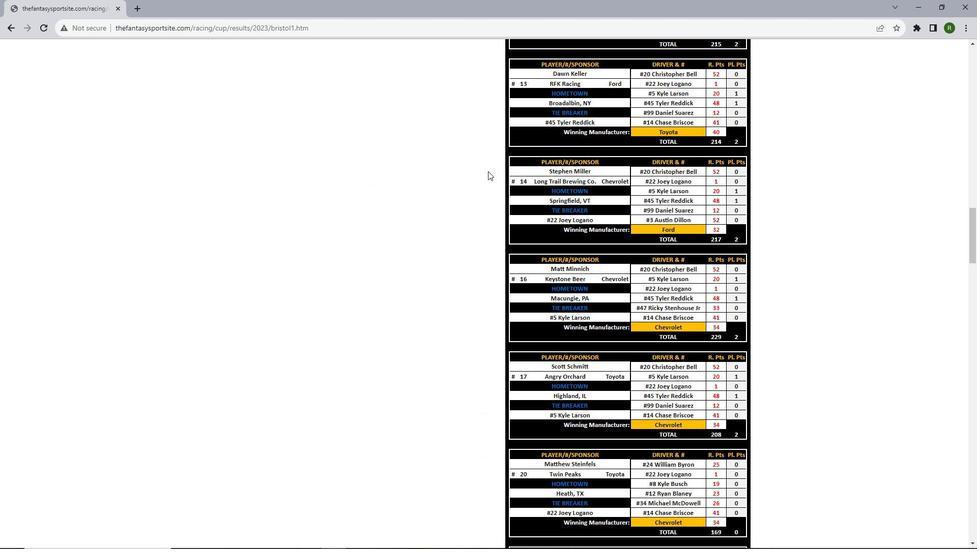 
Action: Mouse scrolled (488, 171) with delta (0, 0)
Screenshot: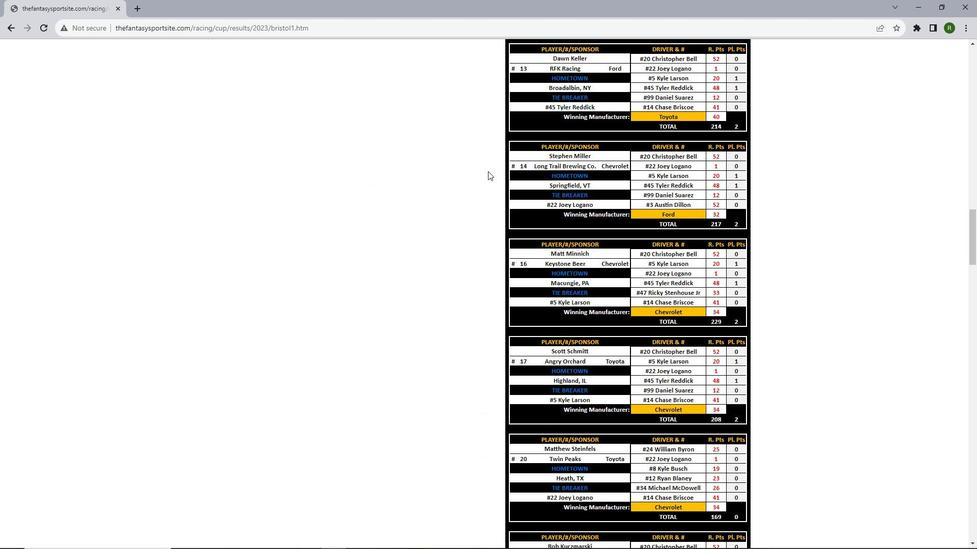 
Action: Mouse scrolled (488, 171) with delta (0, 0)
Screenshot: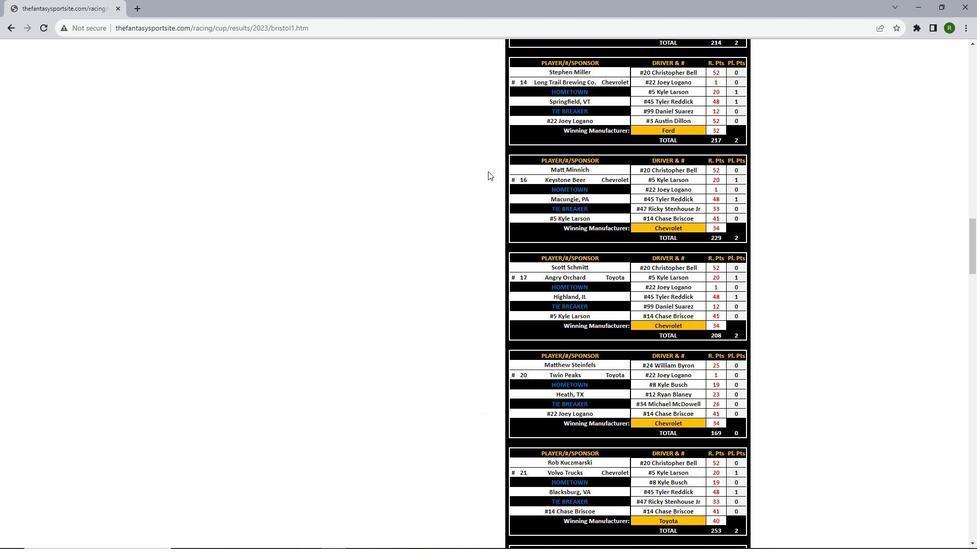 
Action: Mouse scrolled (488, 171) with delta (0, 0)
Screenshot: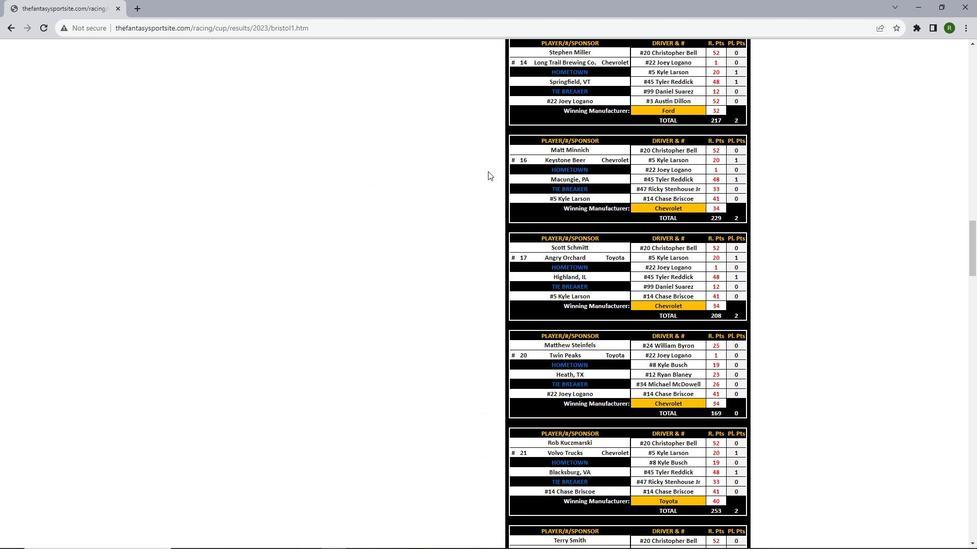 
Action: Mouse scrolled (488, 171) with delta (0, 0)
Screenshot: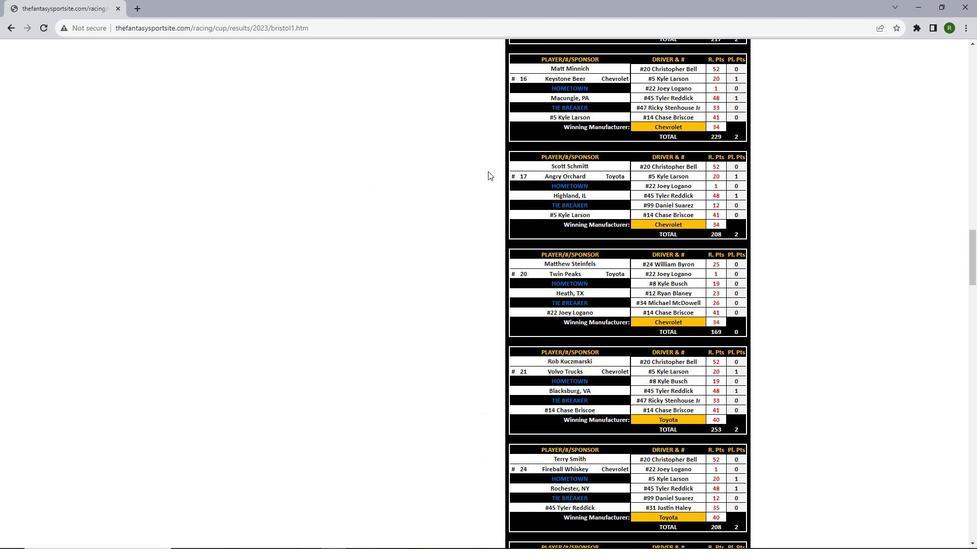 
Action: Mouse scrolled (488, 171) with delta (0, 0)
Screenshot: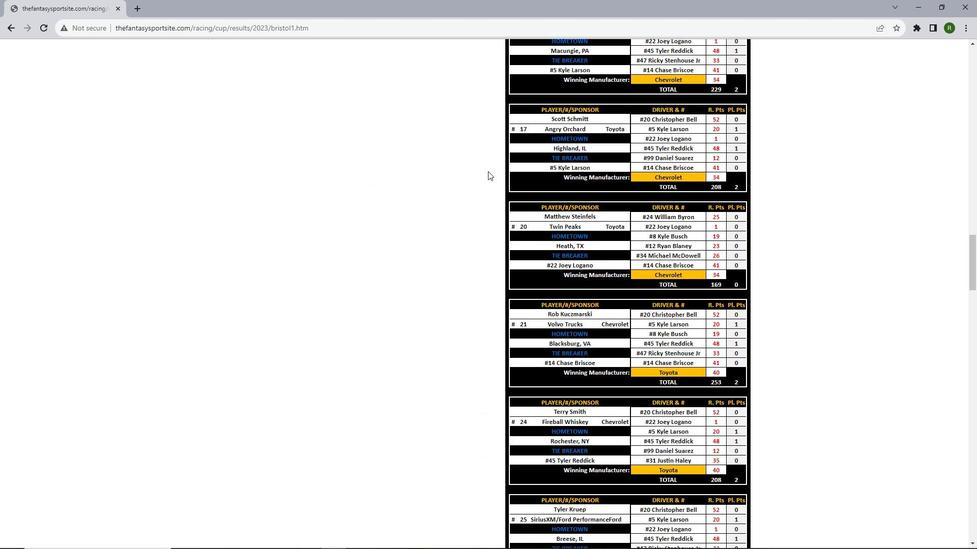 
Action: Mouse moved to (487, 171)
Screenshot: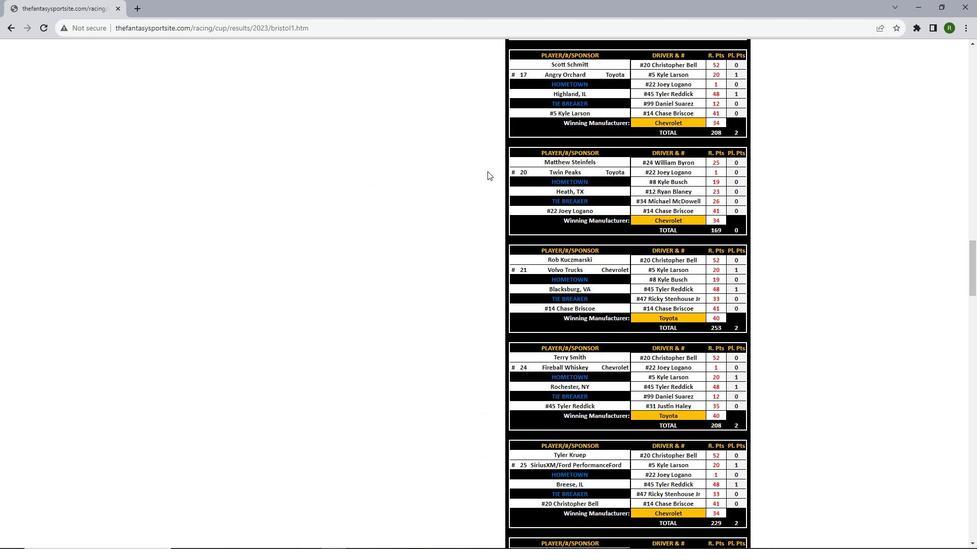 
Action: Mouse scrolled (487, 171) with delta (0, 0)
Screenshot: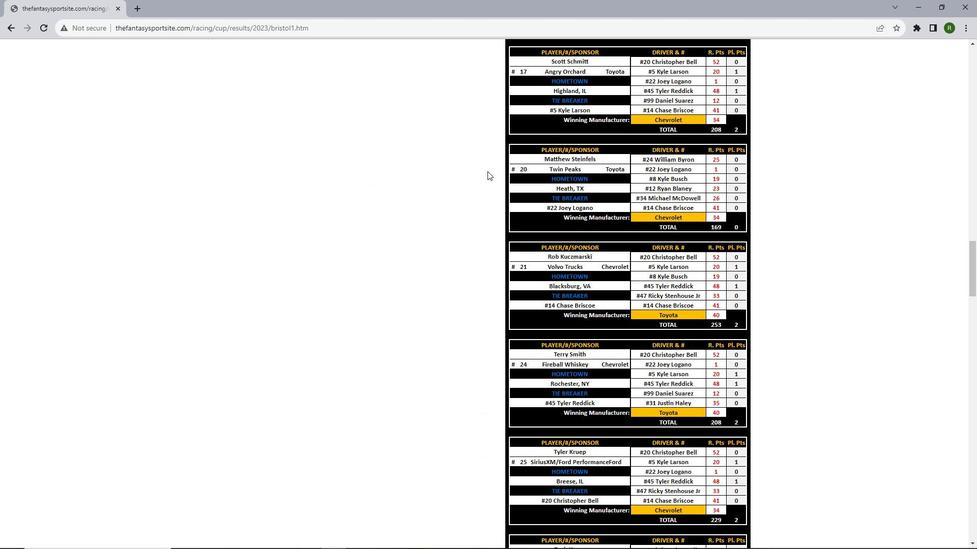 
Action: Mouse scrolled (487, 171) with delta (0, 0)
Screenshot: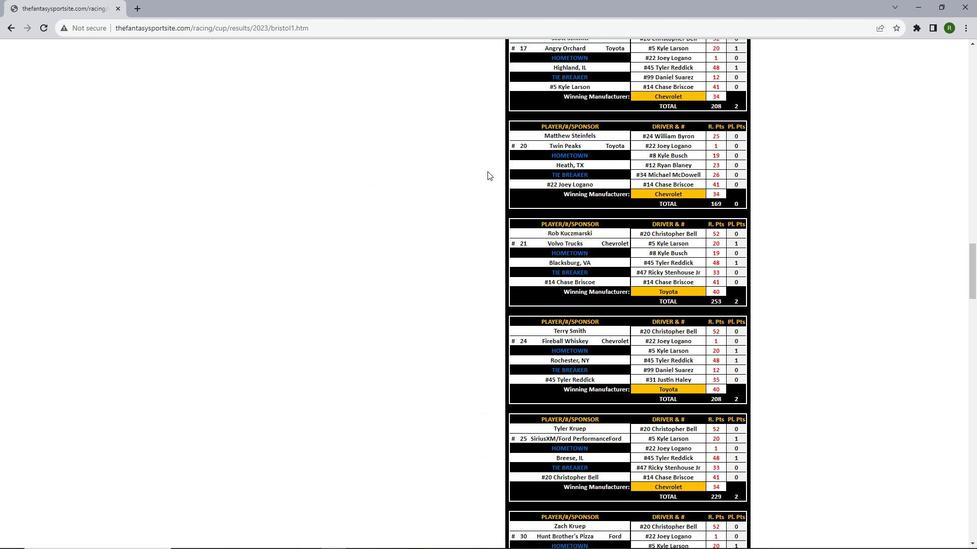 
Action: Mouse scrolled (487, 171) with delta (0, 0)
Screenshot: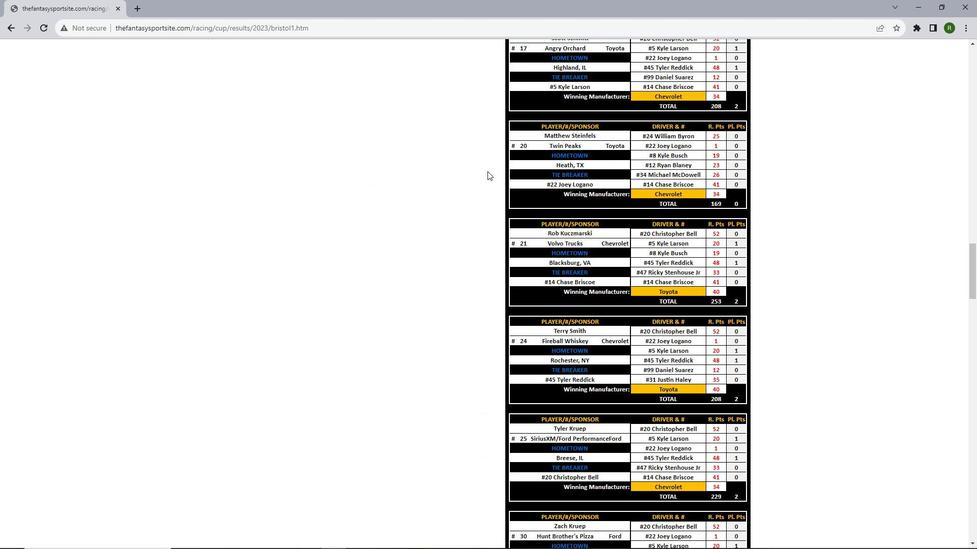 
Action: Mouse scrolled (487, 171) with delta (0, 0)
Screenshot: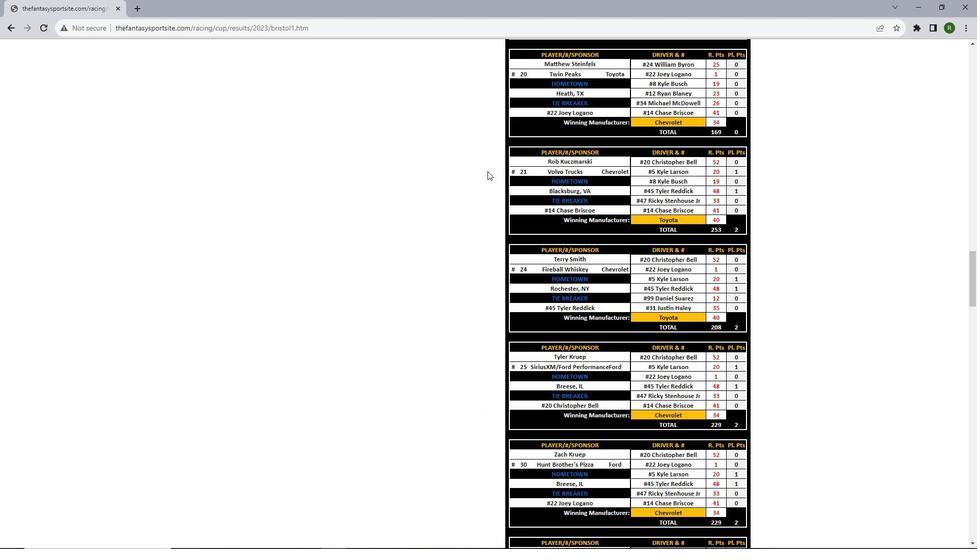 
Action: Mouse scrolled (487, 171) with delta (0, 0)
Screenshot: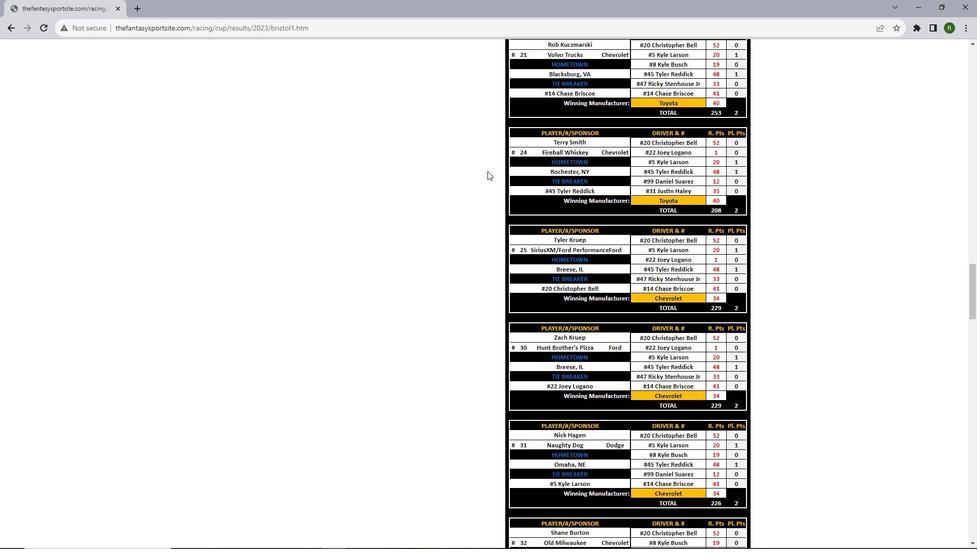 
Action: Mouse scrolled (487, 171) with delta (0, 0)
Screenshot: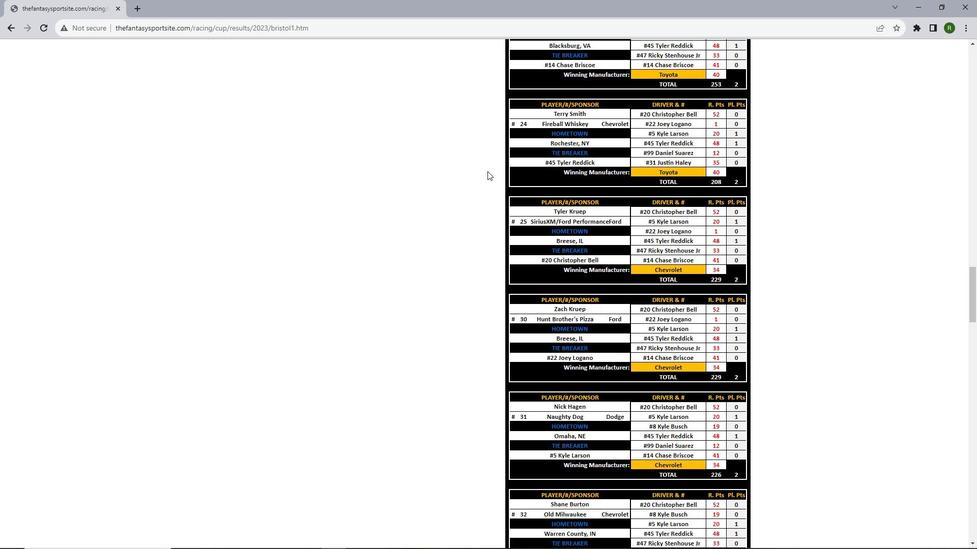 
Action: Mouse scrolled (487, 171) with delta (0, 0)
Screenshot: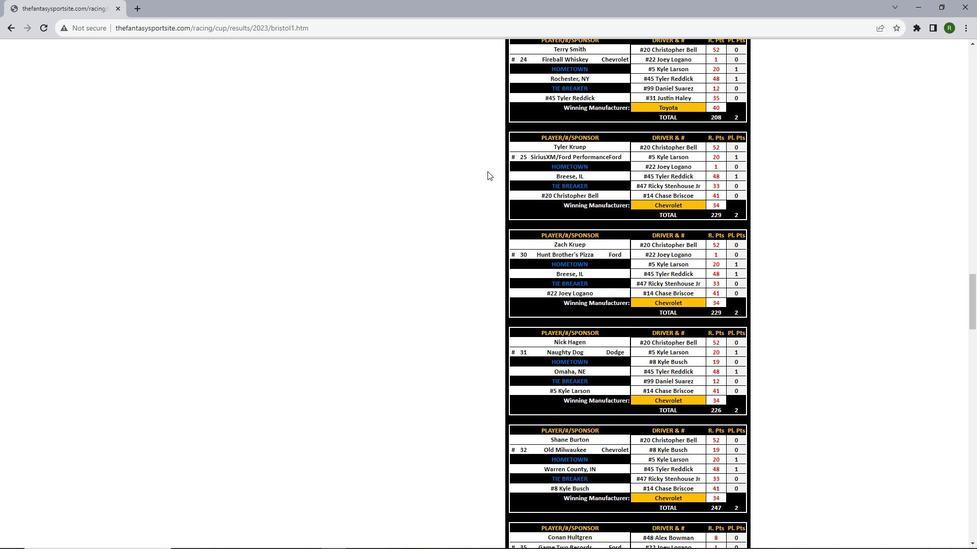
Action: Mouse scrolled (487, 171) with delta (0, 0)
Screenshot: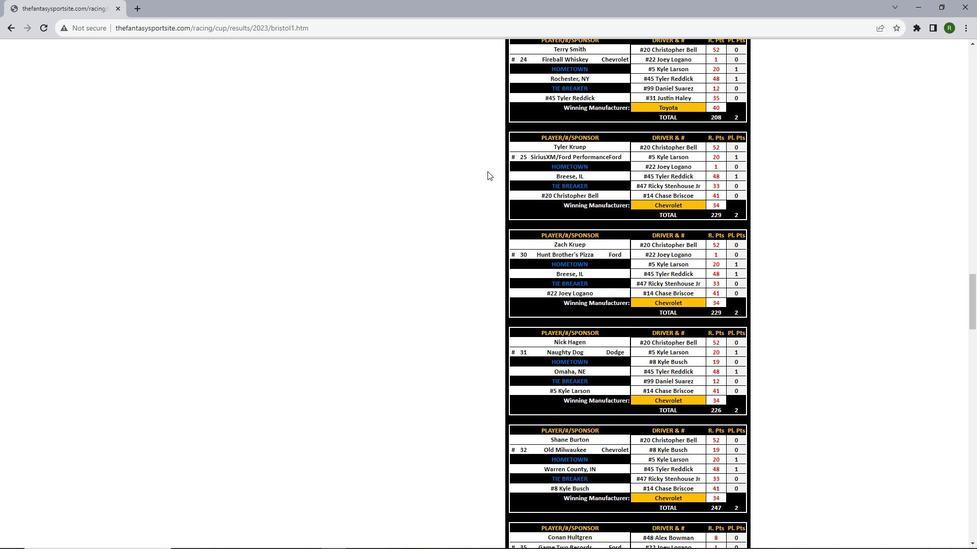 
Action: Mouse scrolled (487, 171) with delta (0, 0)
Screenshot: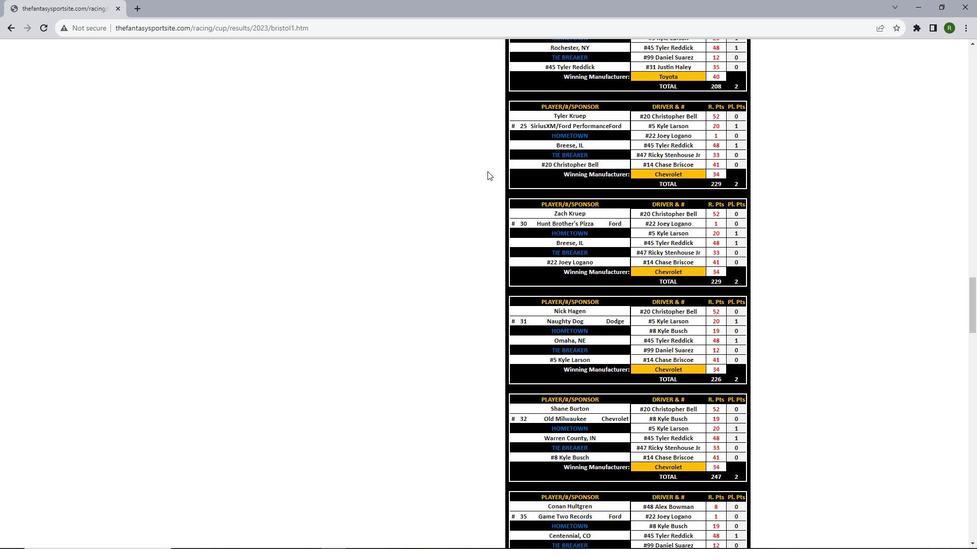 
Action: Mouse scrolled (487, 171) with delta (0, 0)
Screenshot: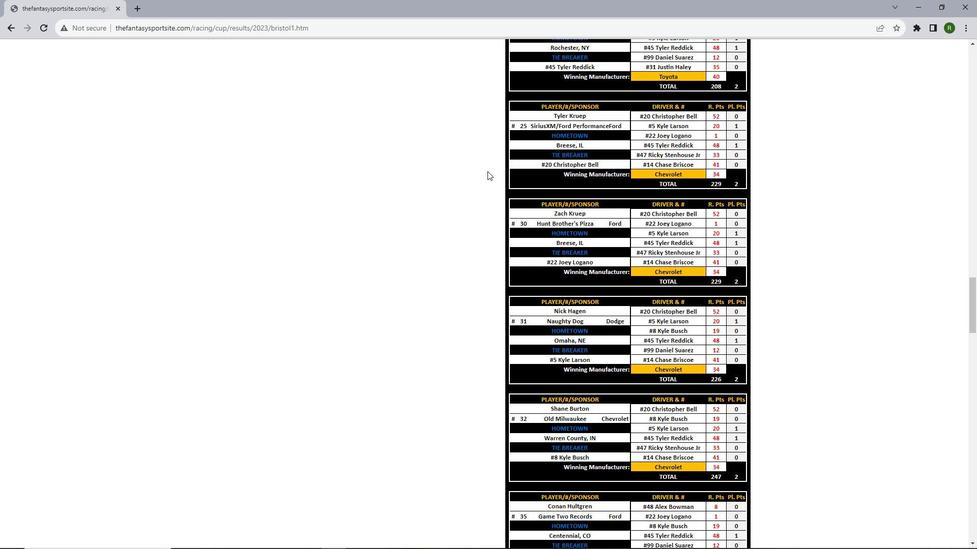 
Action: Mouse scrolled (487, 171) with delta (0, 0)
Screenshot: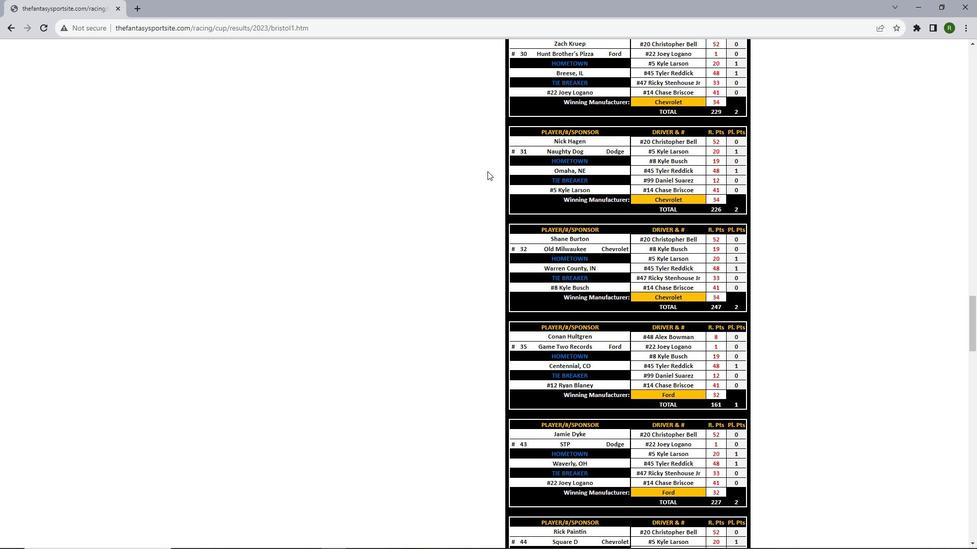 
Action: Mouse scrolled (487, 171) with delta (0, 0)
Screenshot: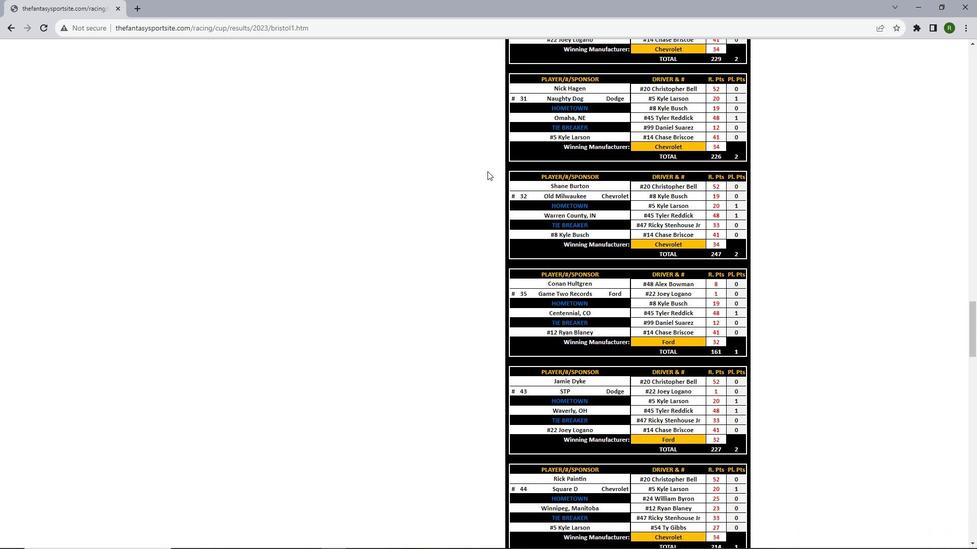 
Action: Mouse scrolled (487, 171) with delta (0, 0)
Screenshot: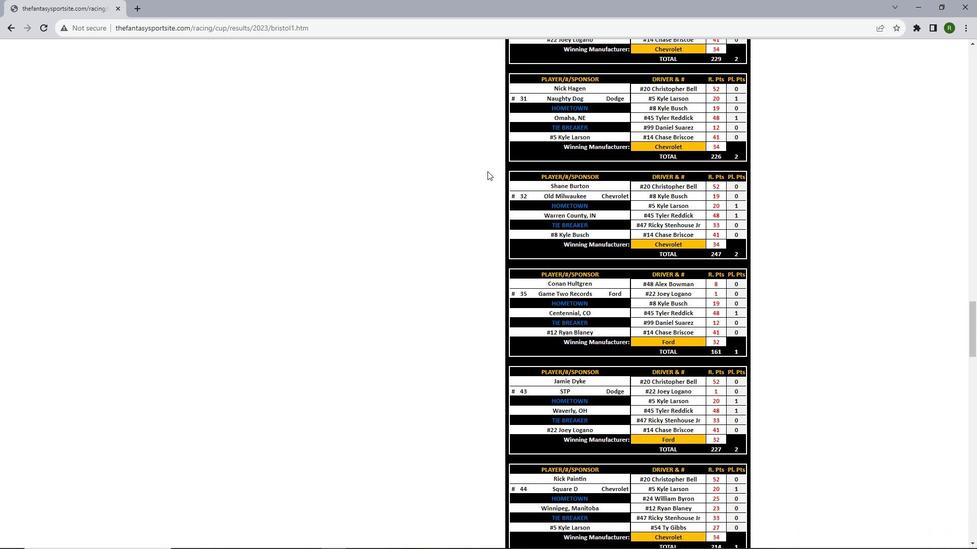 
Action: Mouse scrolled (487, 171) with delta (0, 0)
Screenshot: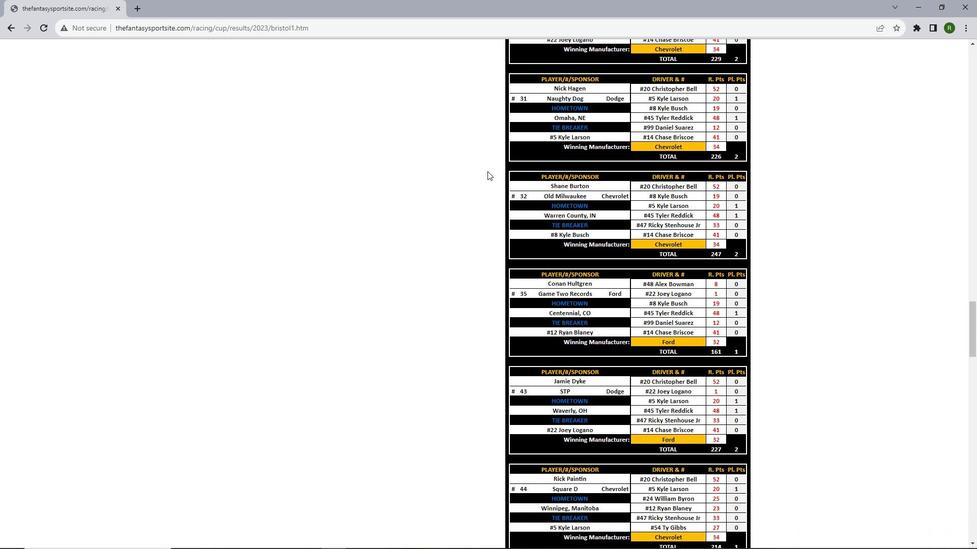 
Action: Mouse scrolled (487, 171) with delta (0, 0)
Screenshot: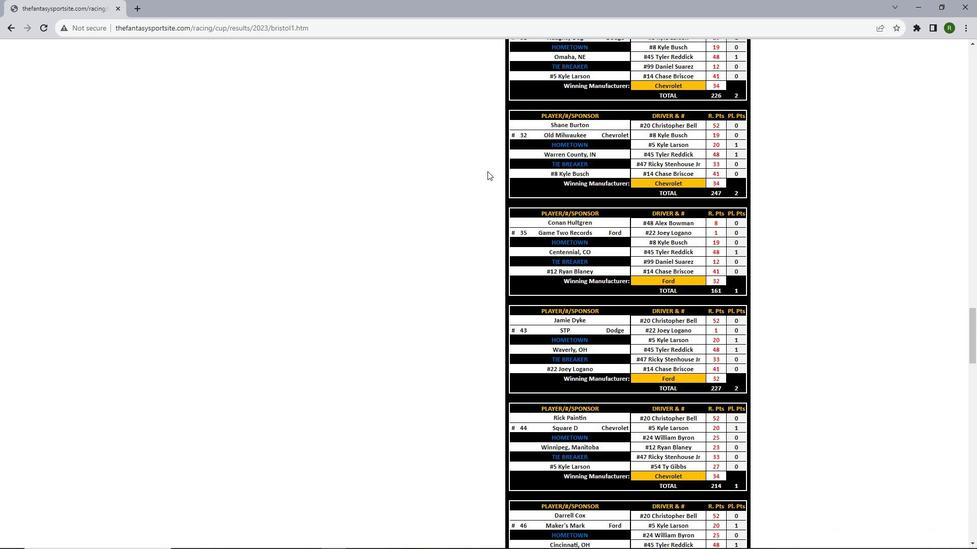 
Action: Mouse scrolled (487, 171) with delta (0, 0)
Screenshot: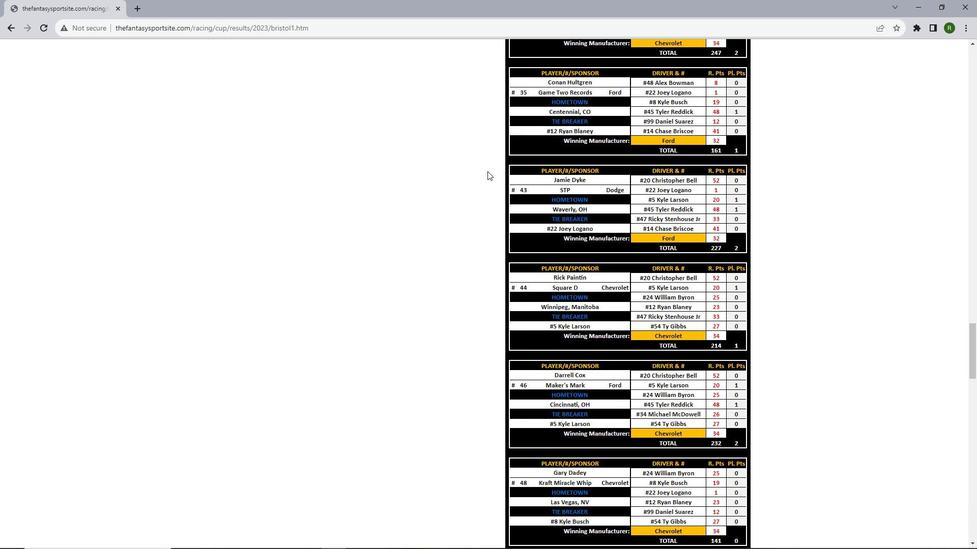
Action: Mouse scrolled (487, 171) with delta (0, 0)
Screenshot: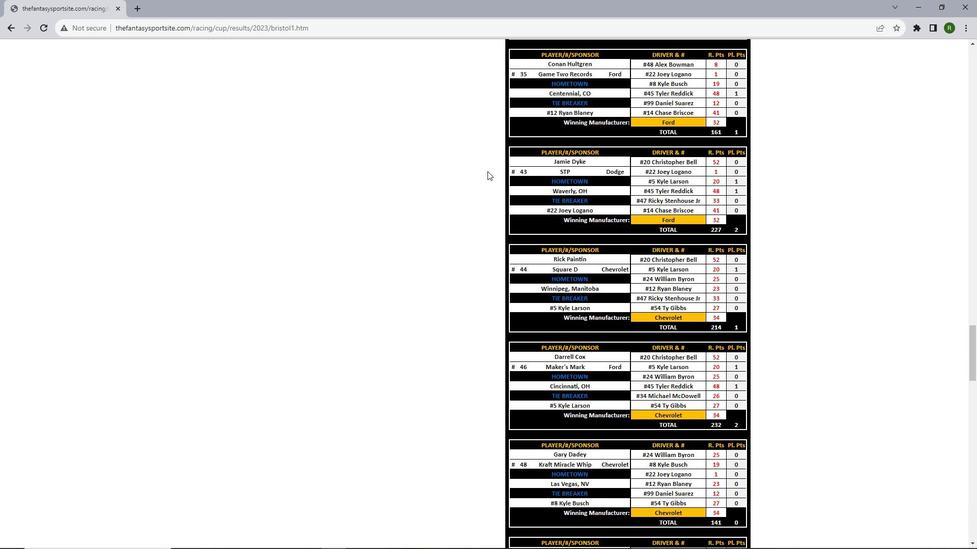 
Action: Mouse scrolled (487, 171) with delta (0, 0)
Screenshot: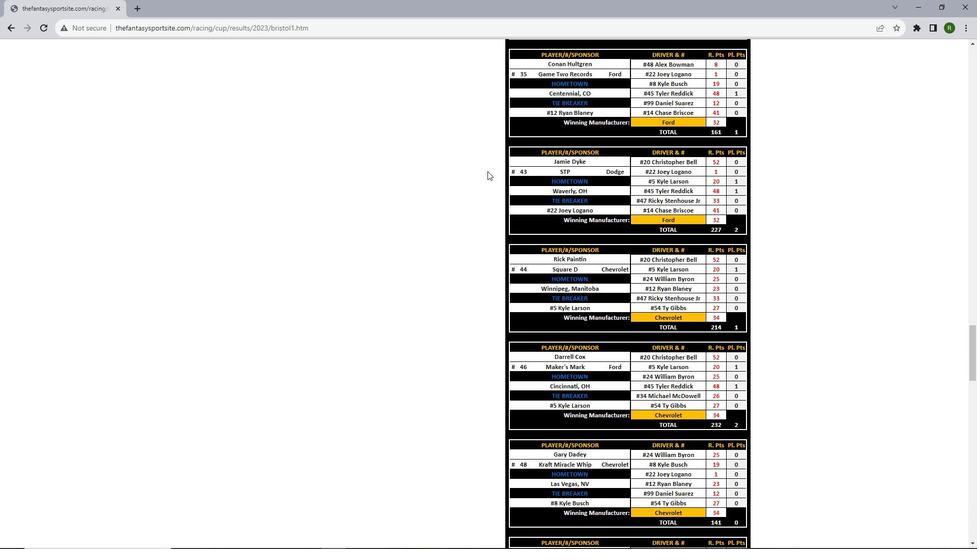 
Action: Mouse scrolled (487, 171) with delta (0, 0)
Screenshot: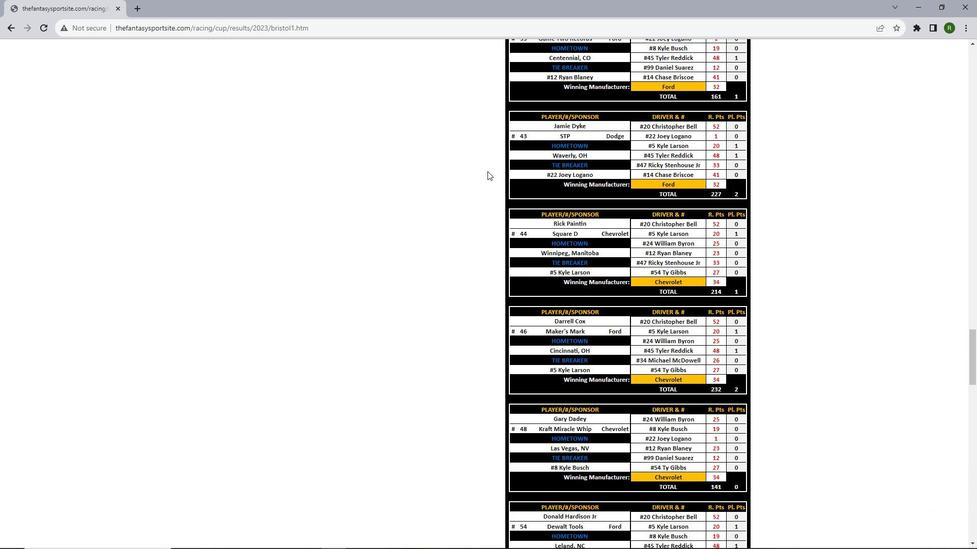 
Action: Mouse scrolled (487, 171) with delta (0, 0)
Screenshot: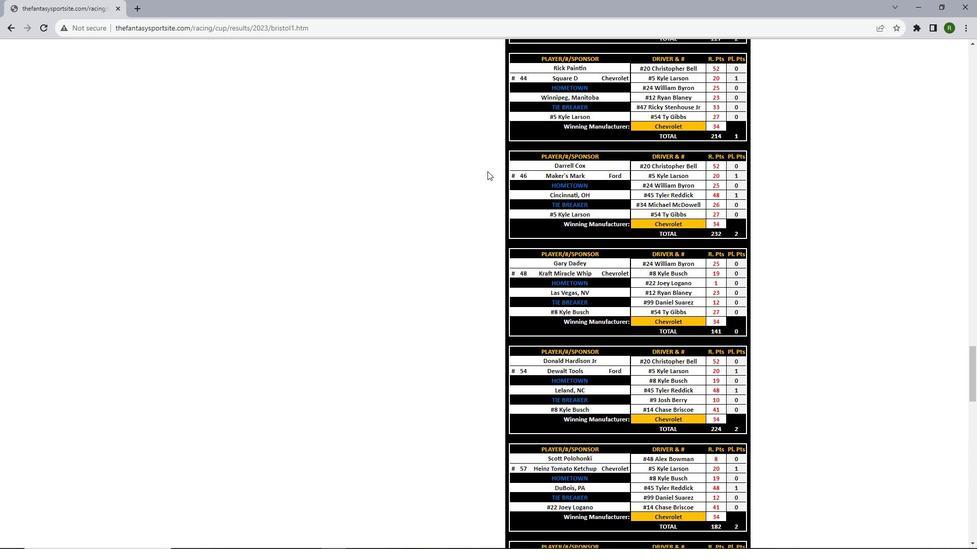 
Action: Mouse scrolled (487, 171) with delta (0, 0)
Screenshot: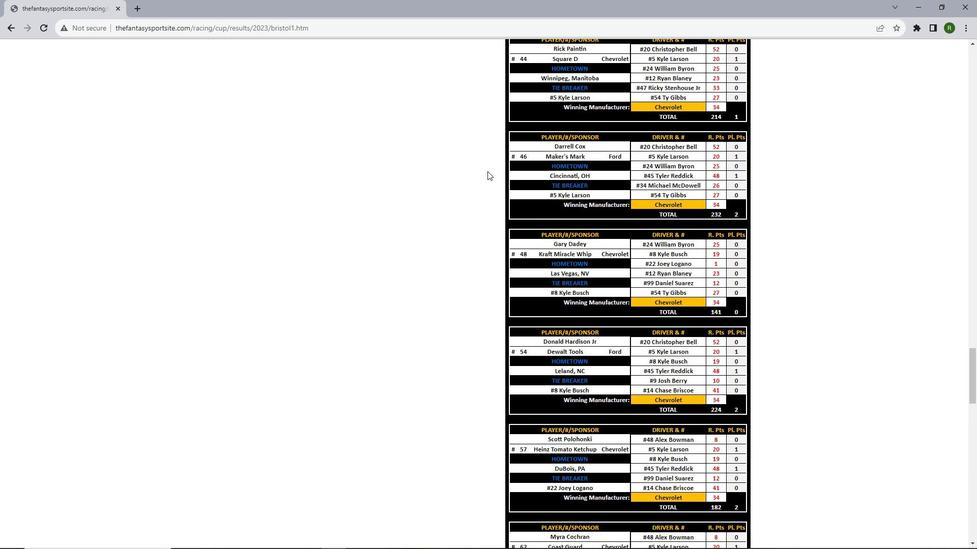 
Action: Mouse scrolled (487, 171) with delta (0, 0)
Screenshot: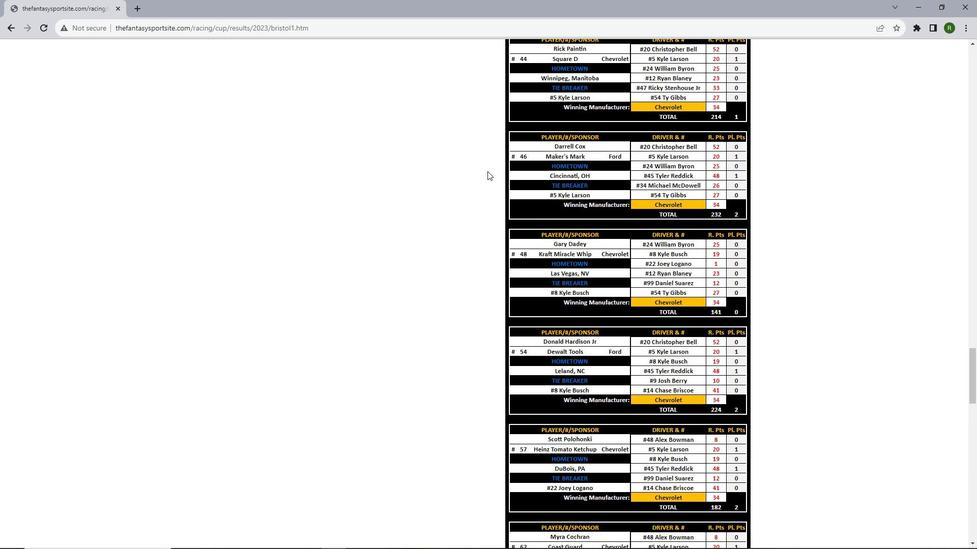 
Action: Mouse scrolled (487, 171) with delta (0, 0)
Screenshot: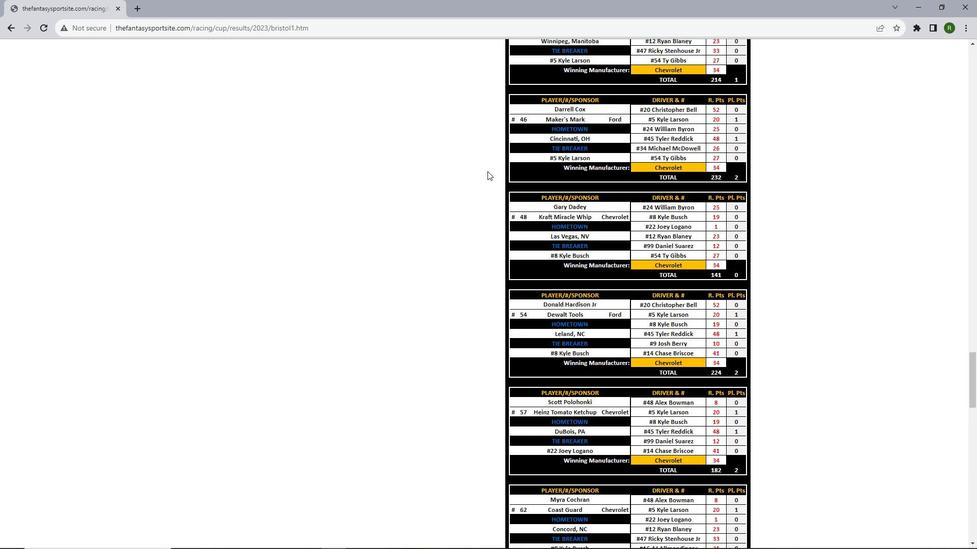 
Action: Mouse scrolled (487, 171) with delta (0, 0)
Screenshot: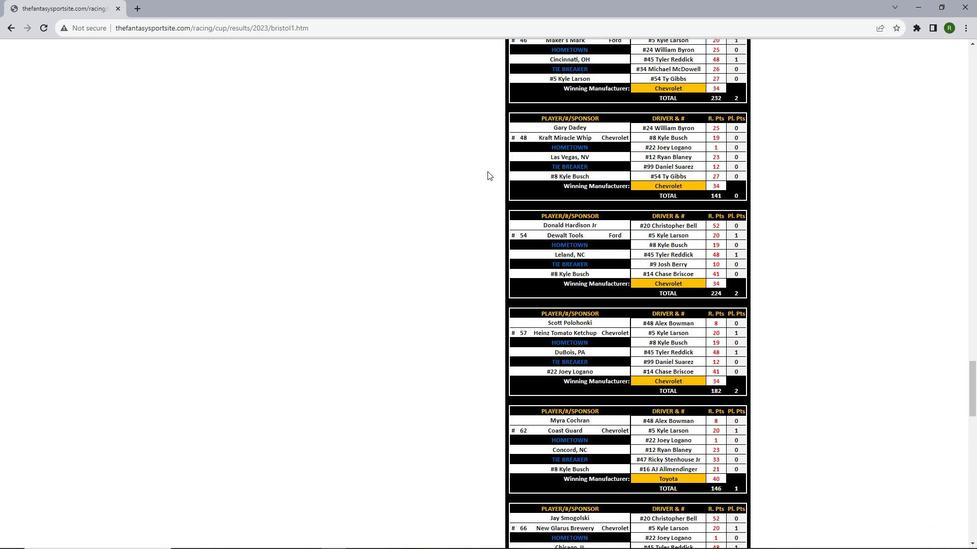 
Action: Mouse scrolled (487, 171) with delta (0, 0)
Screenshot: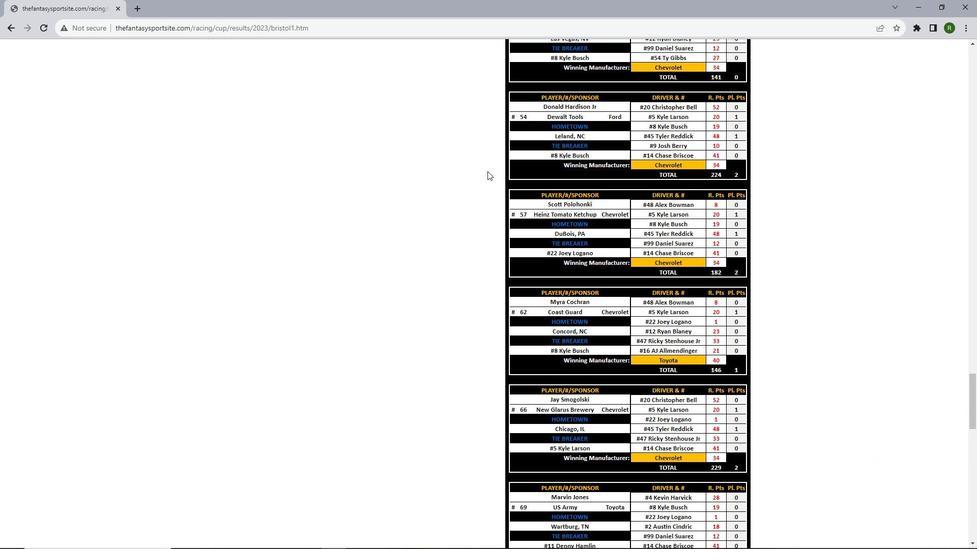 
Action: Mouse scrolled (487, 171) with delta (0, 0)
Screenshot: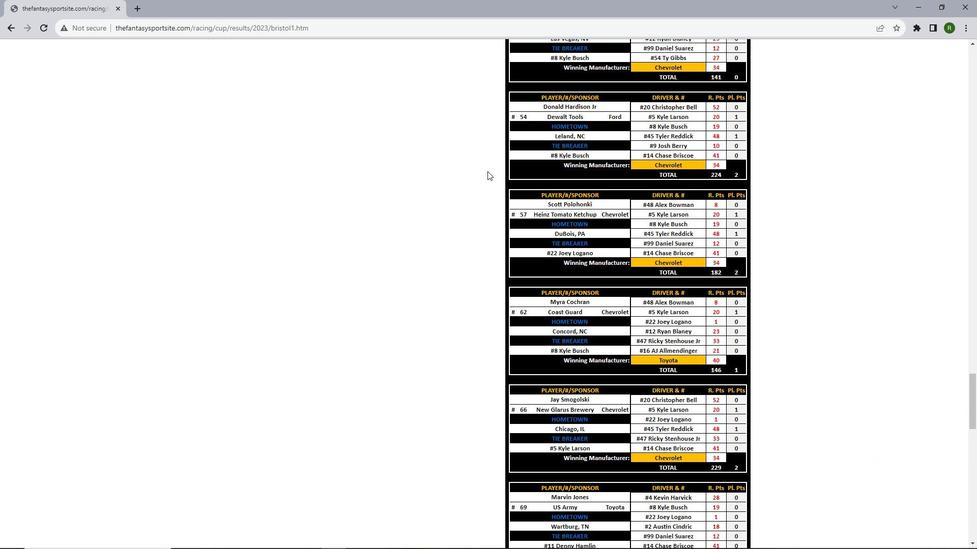 
Action: Mouse scrolled (487, 171) with delta (0, 0)
Screenshot: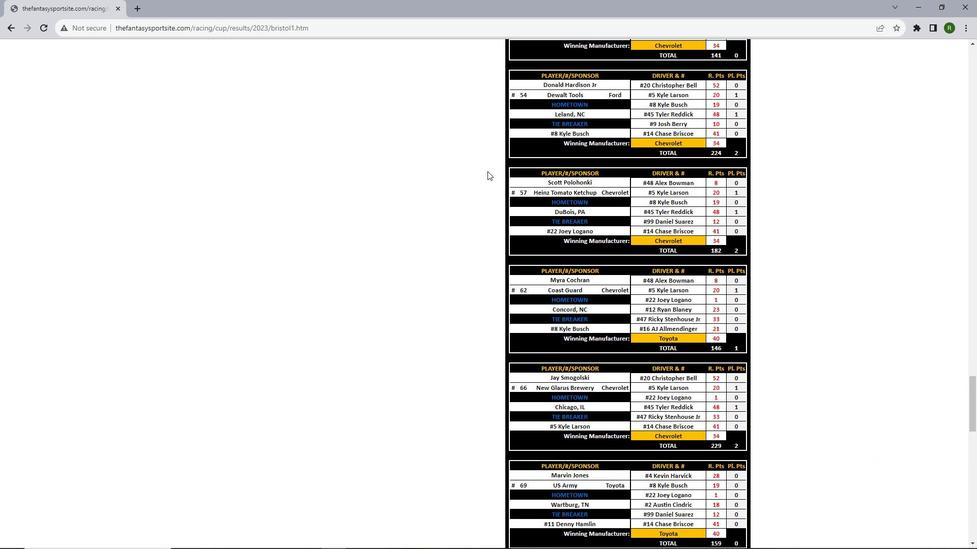
Action: Mouse scrolled (487, 171) with delta (0, 0)
Screenshot: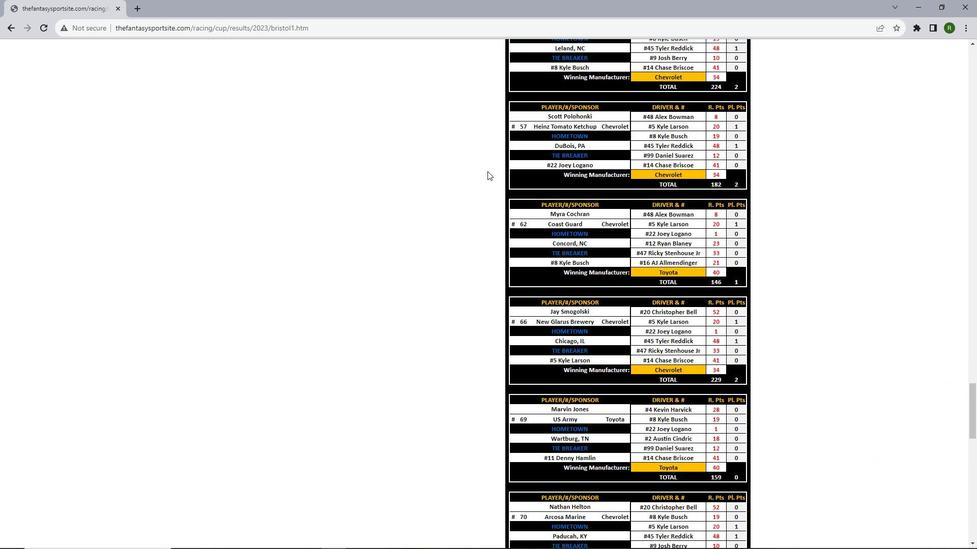 
Action: Mouse scrolled (487, 171) with delta (0, 0)
Screenshot: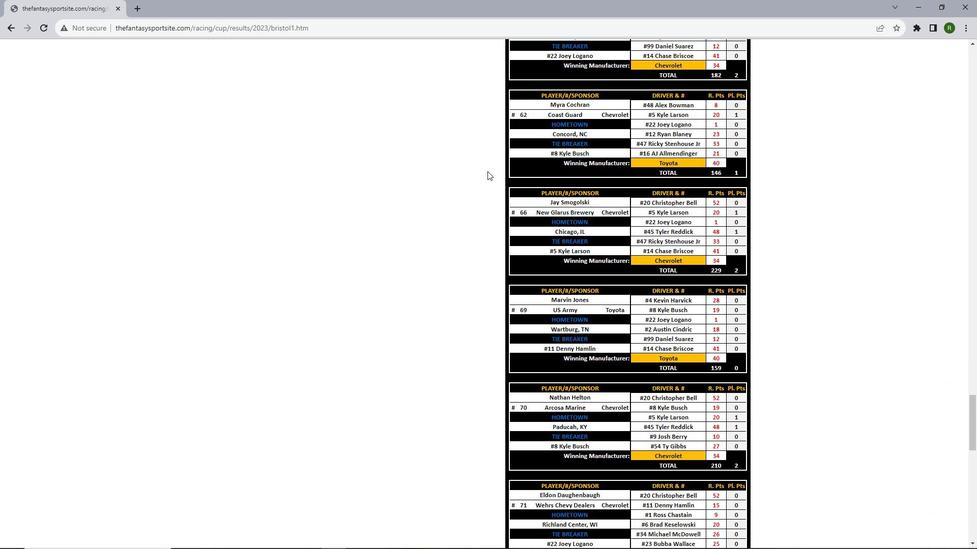 
Action: Mouse scrolled (487, 171) with delta (0, 0)
Screenshot: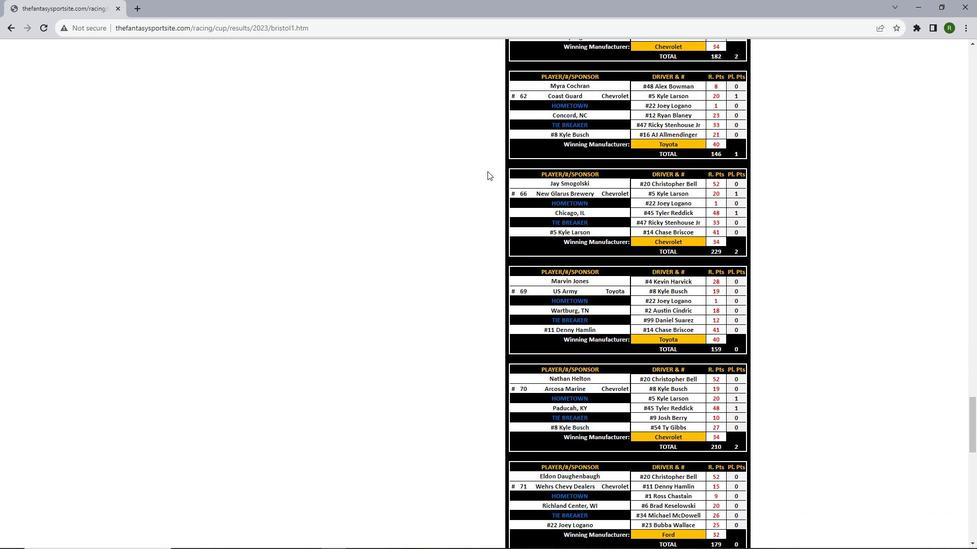 
Action: Mouse scrolled (487, 171) with delta (0, 0)
Screenshot: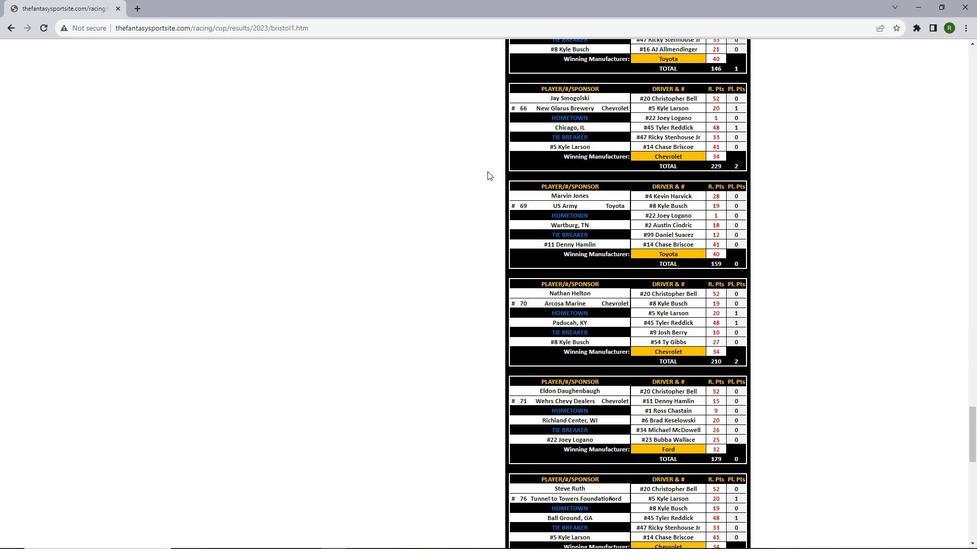 
Action: Mouse scrolled (487, 171) with delta (0, 0)
Screenshot: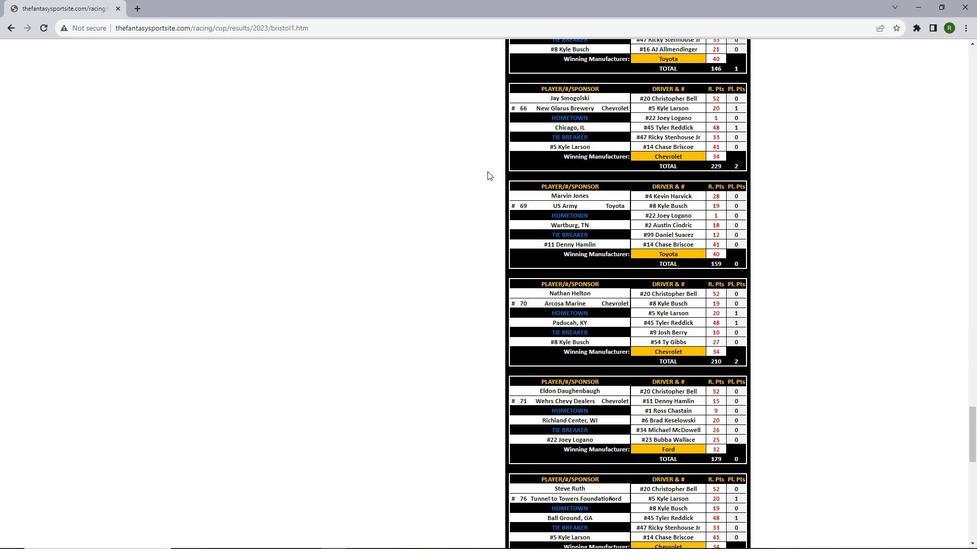 
Action: Mouse scrolled (487, 171) with delta (0, 0)
Screenshot: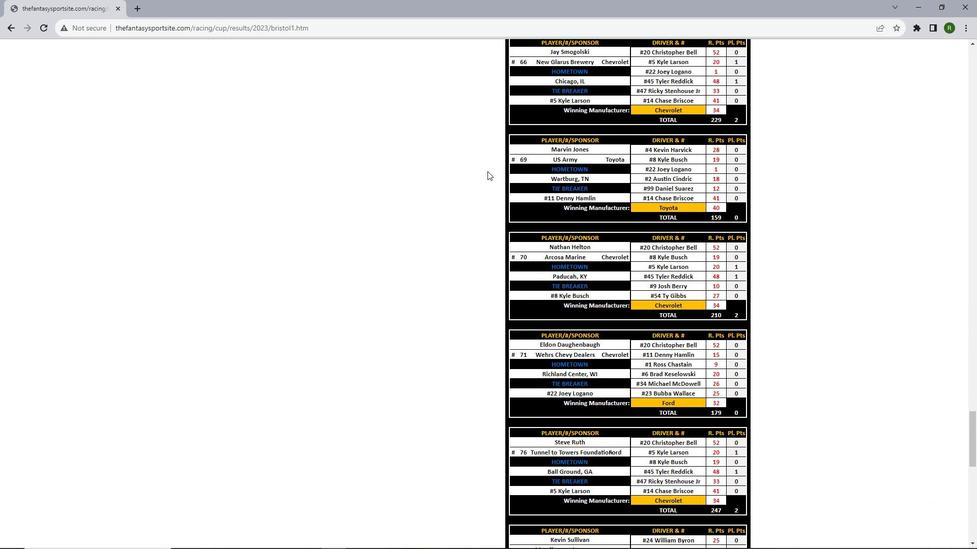 
Action: Mouse scrolled (487, 171) with delta (0, 0)
Screenshot: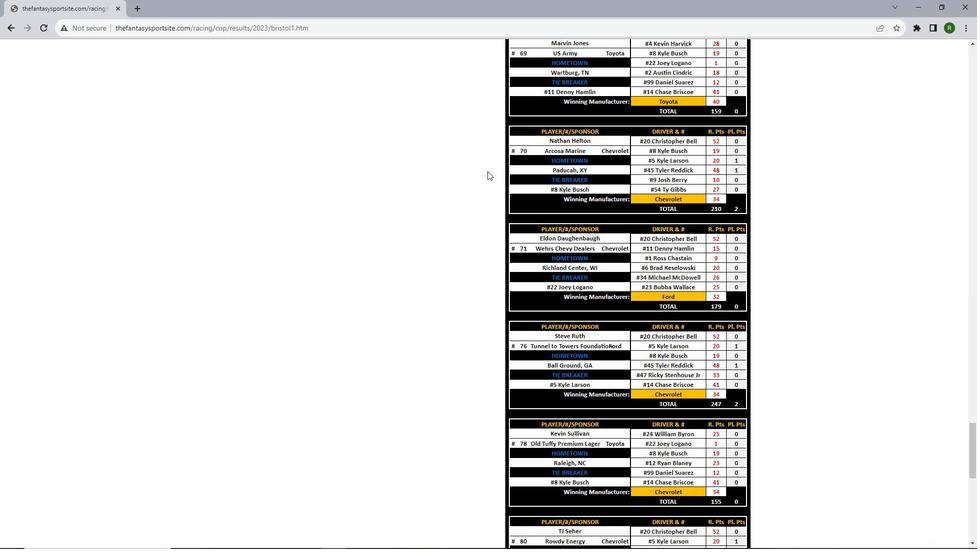 
Action: Mouse scrolled (487, 171) with delta (0, 0)
Screenshot: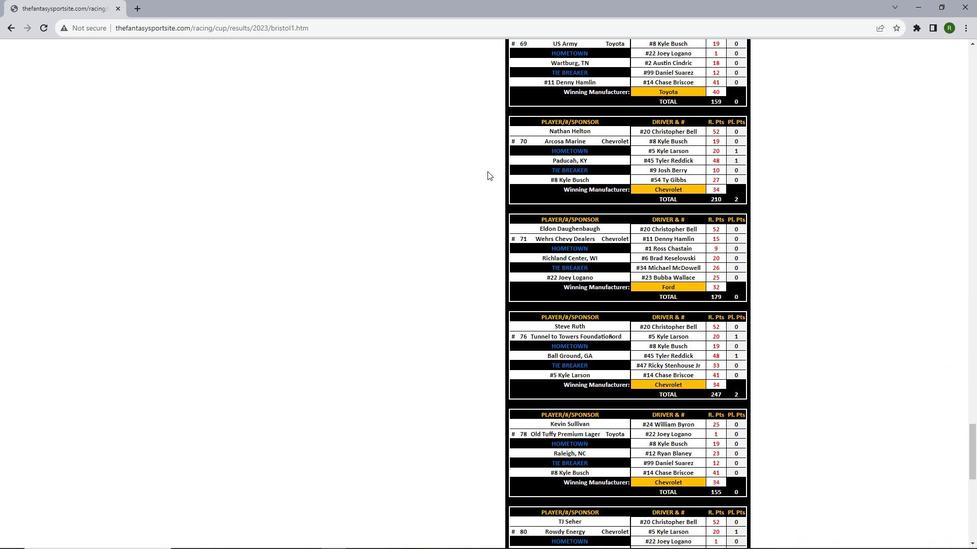 
Action: Mouse scrolled (487, 171) with delta (0, 0)
Screenshot: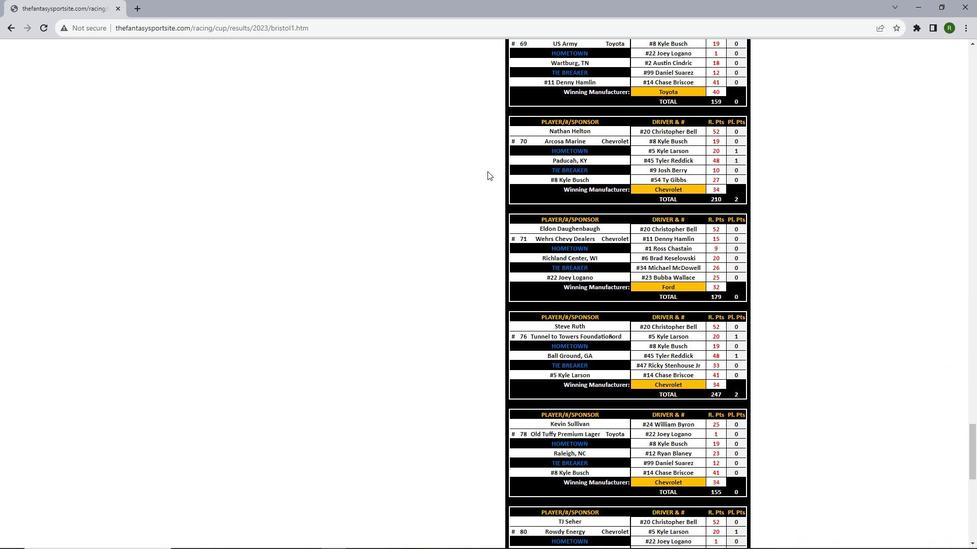 
Action: Mouse scrolled (487, 171) with delta (0, 0)
Screenshot: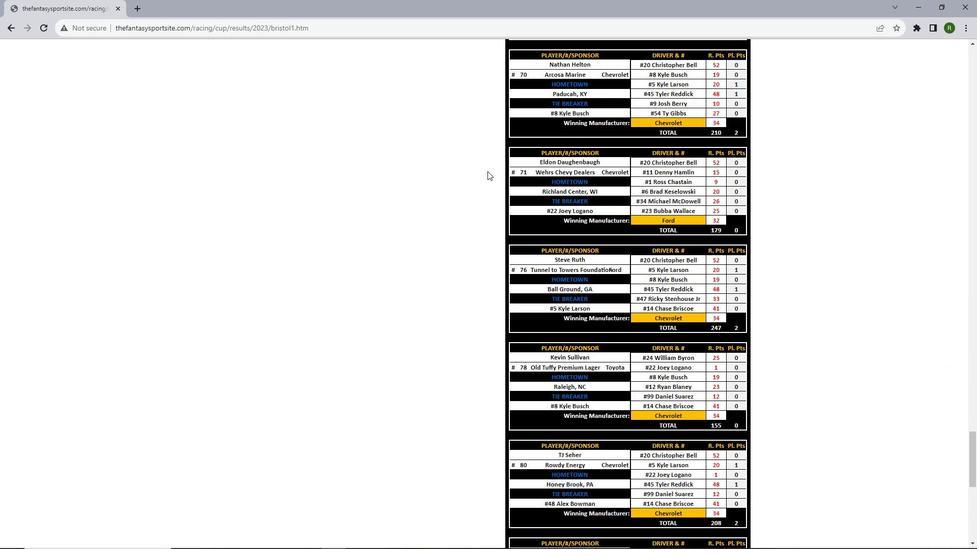 
Action: Mouse scrolled (487, 171) with delta (0, 0)
Screenshot: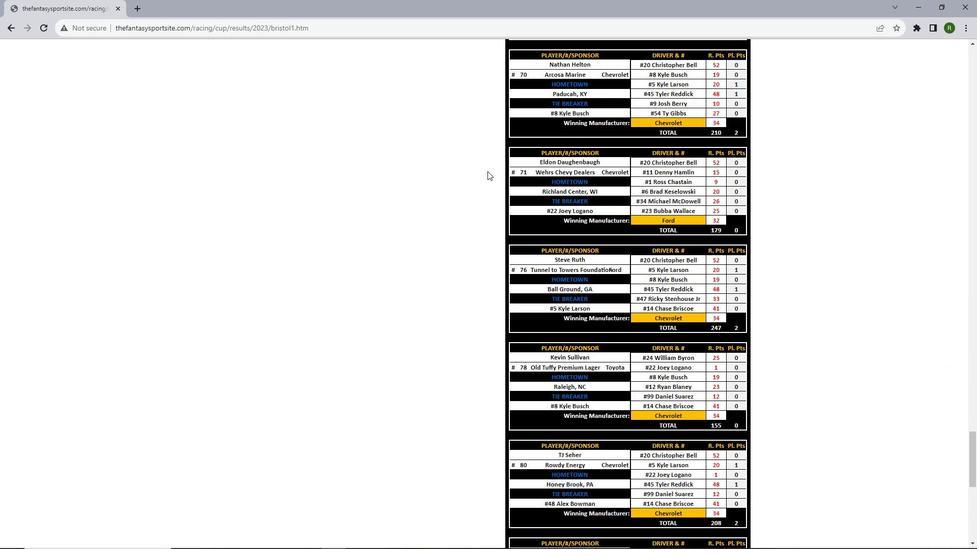 
Action: Mouse scrolled (487, 171) with delta (0, 0)
Screenshot: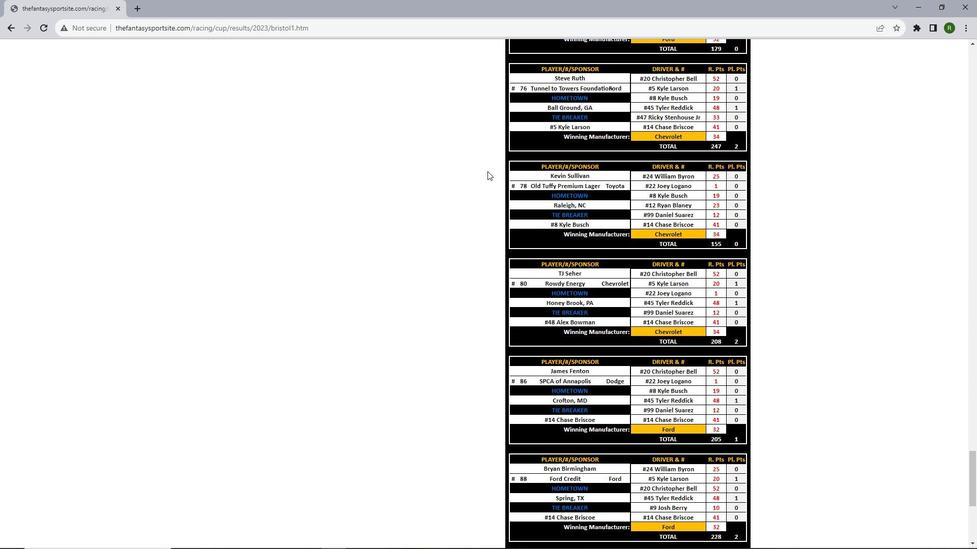 
Action: Mouse scrolled (487, 171) with delta (0, 0)
Screenshot: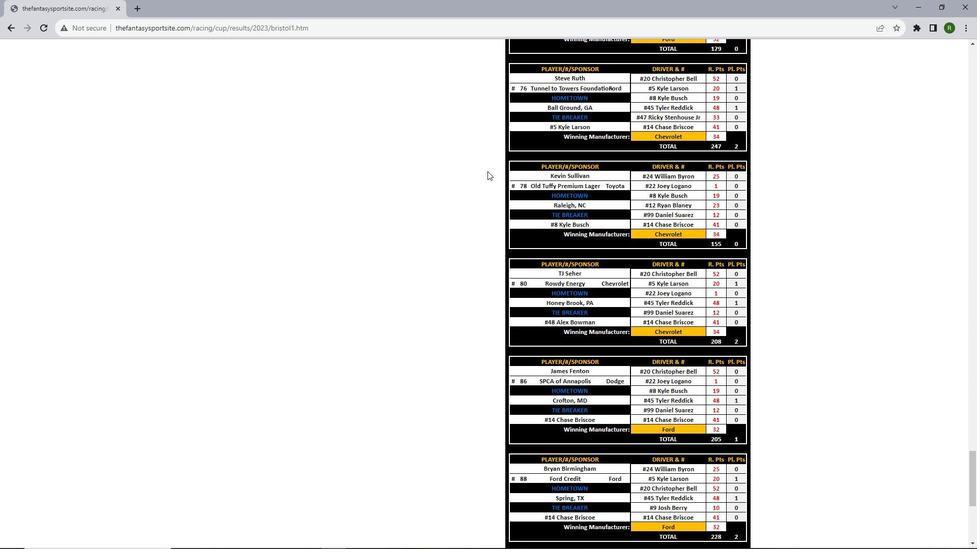 
Action: Mouse scrolled (487, 171) with delta (0, 0)
Screenshot: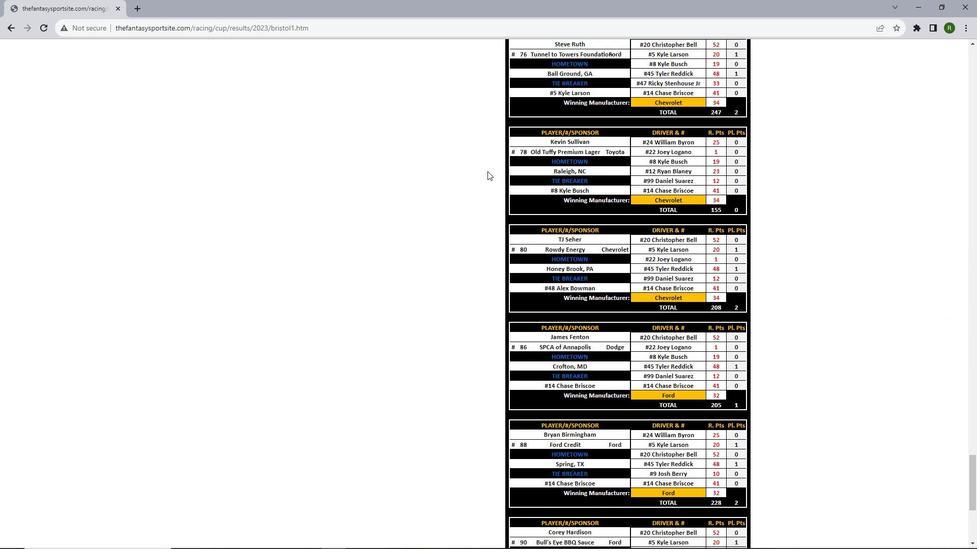 
Action: Mouse scrolled (487, 171) with delta (0, 0)
Screenshot: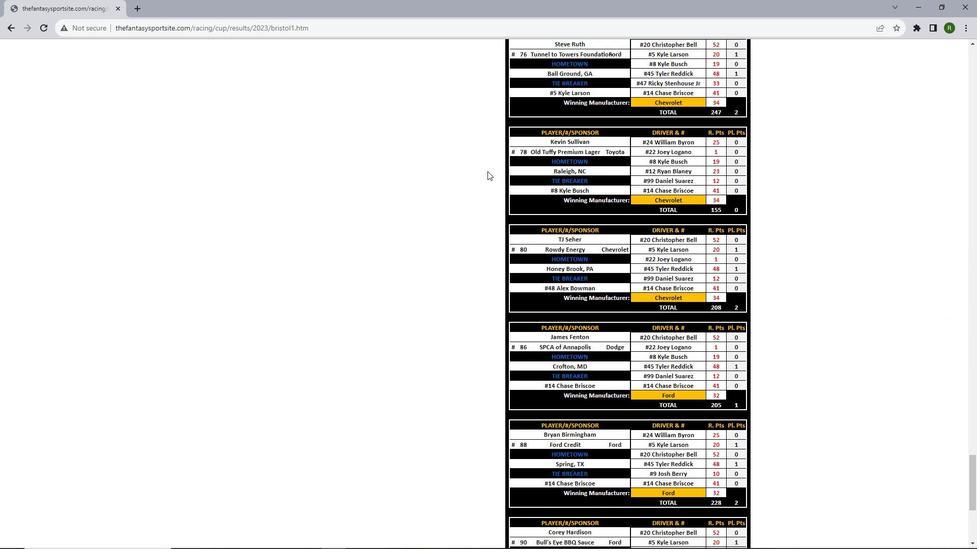 
Action: Mouse scrolled (487, 171) with delta (0, 0)
Screenshot: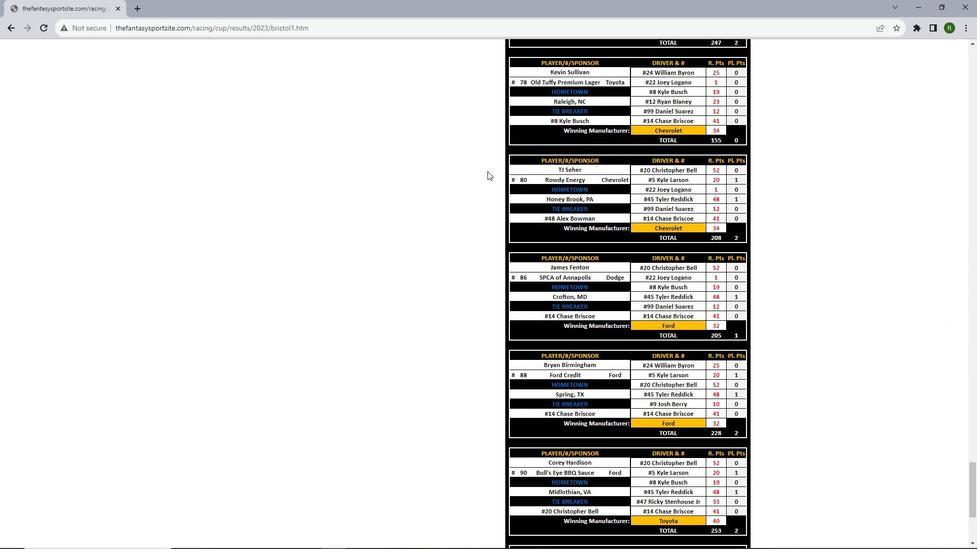 
Action: Mouse scrolled (487, 171) with delta (0, 0)
Screenshot: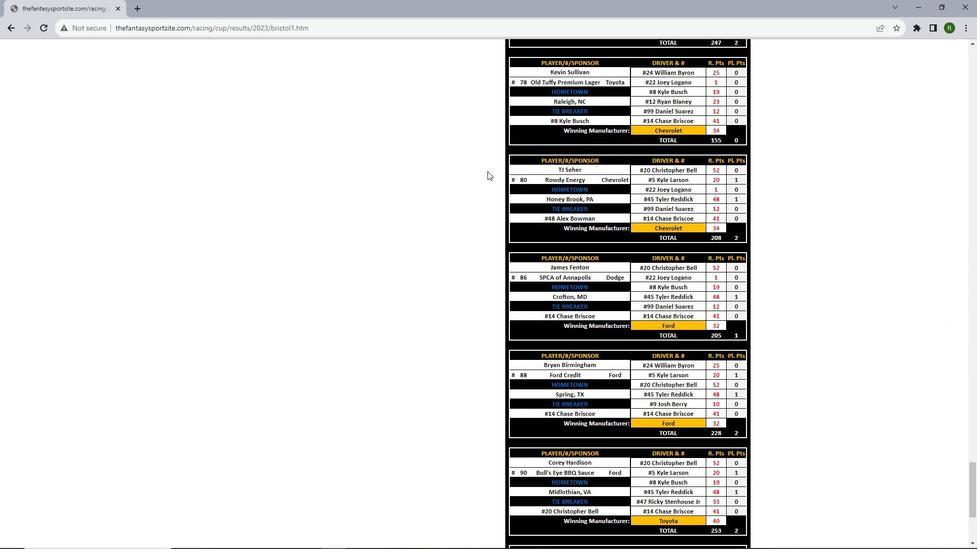 
Action: Mouse scrolled (487, 171) with delta (0, 0)
Screenshot: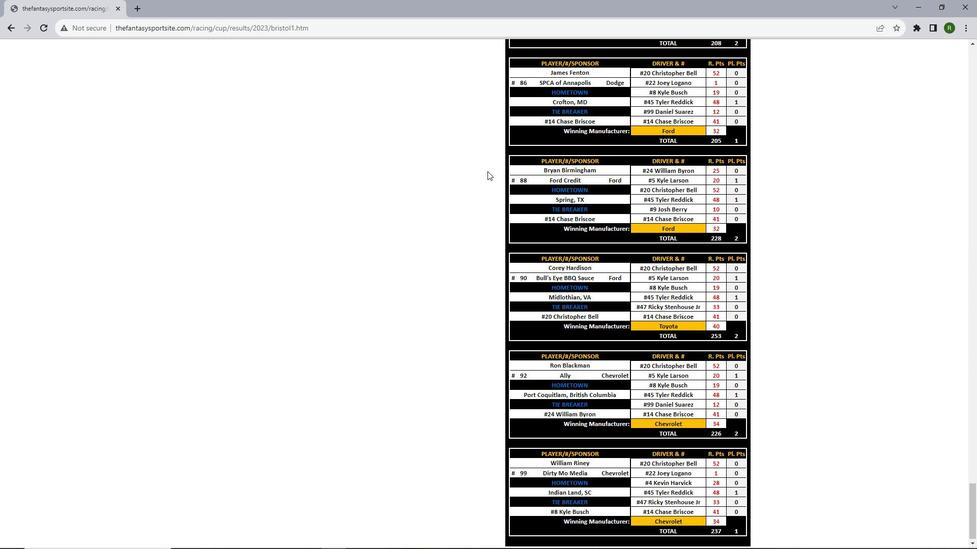 
Action: Mouse scrolled (487, 171) with delta (0, 0)
Screenshot: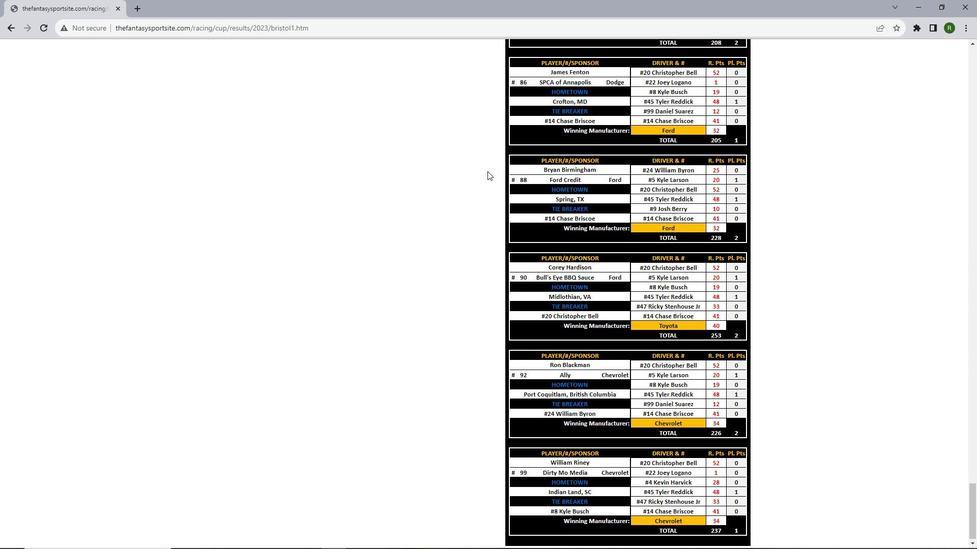 
Action: Mouse scrolled (487, 171) with delta (0, 0)
Screenshot: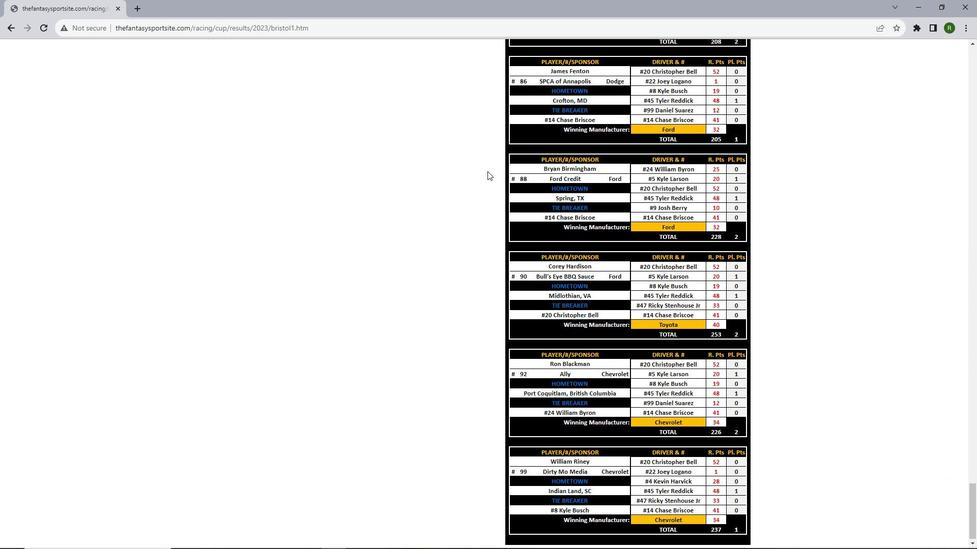 
Action: Mouse scrolled (487, 171) with delta (0, 0)
Screenshot: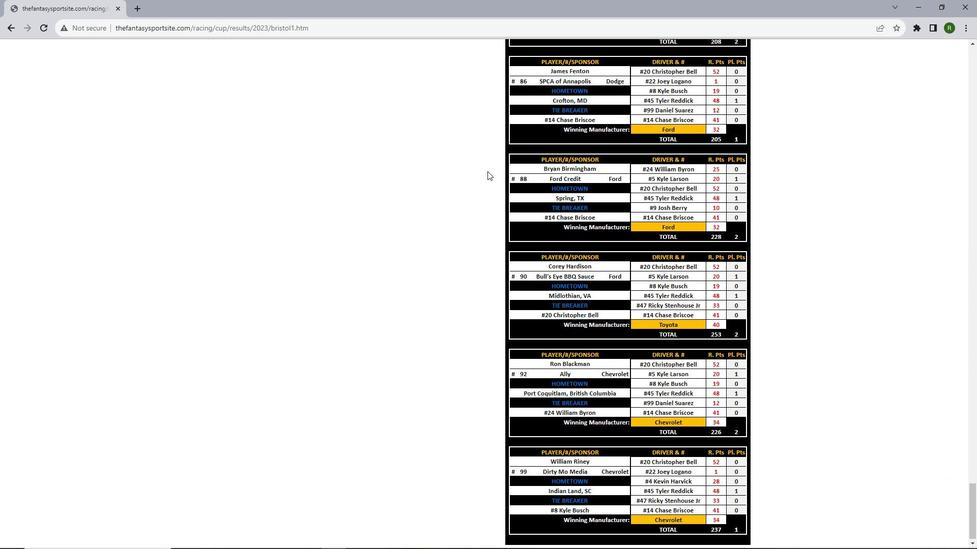 
Action: Mouse scrolled (487, 171) with delta (0, 0)
Screenshot: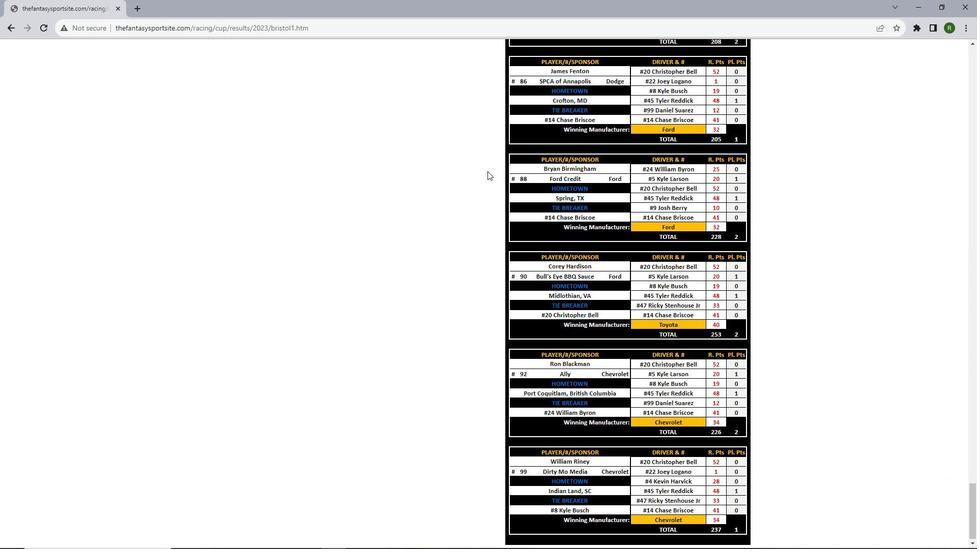 
Action: Mouse scrolled (487, 171) with delta (0, 0)
Screenshot: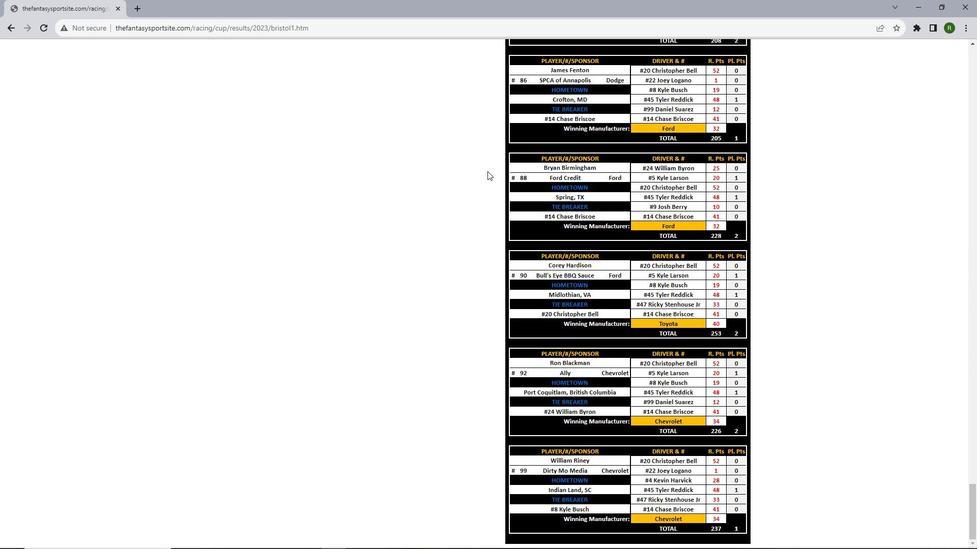 
Action: Mouse scrolled (487, 171) with delta (0, 0)
Screenshot: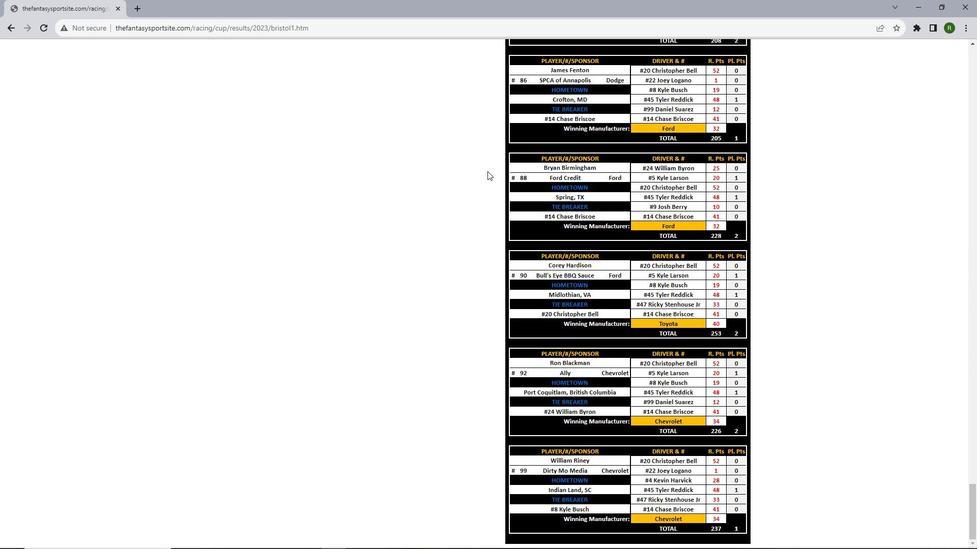 
Action: Mouse scrolled (487, 171) with delta (0, 0)
Screenshot: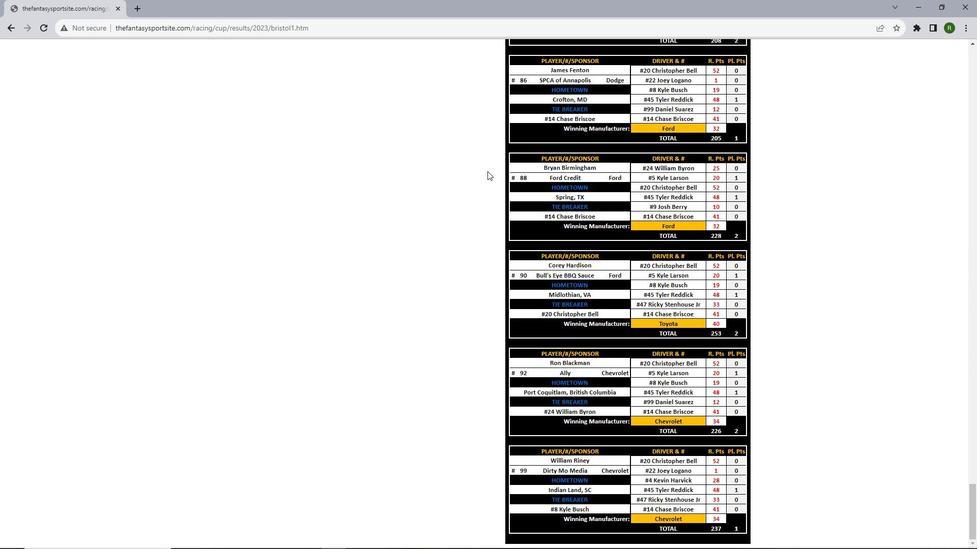 
Action: Mouse scrolled (487, 171) with delta (0, 0)
Screenshot: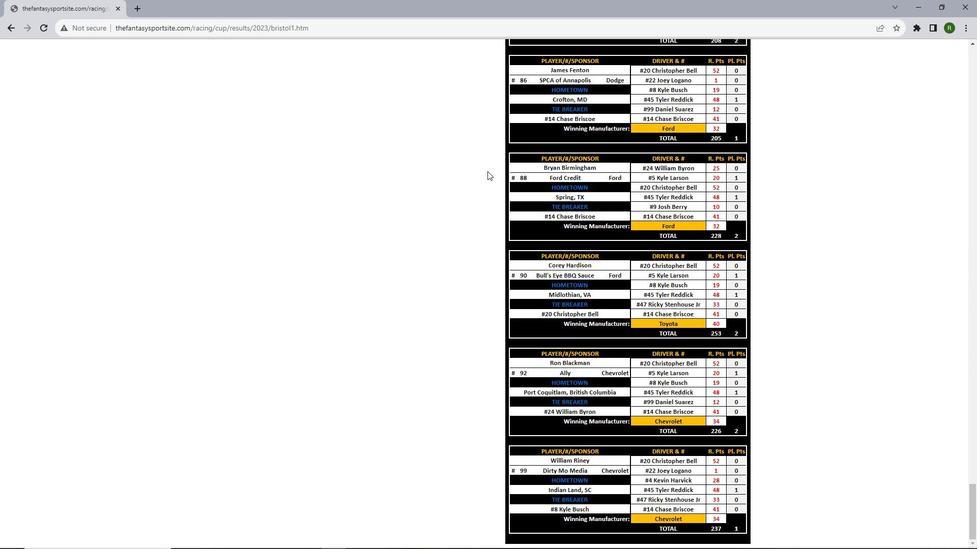 
Action: Mouse scrolled (487, 171) with delta (0, 0)
Screenshot: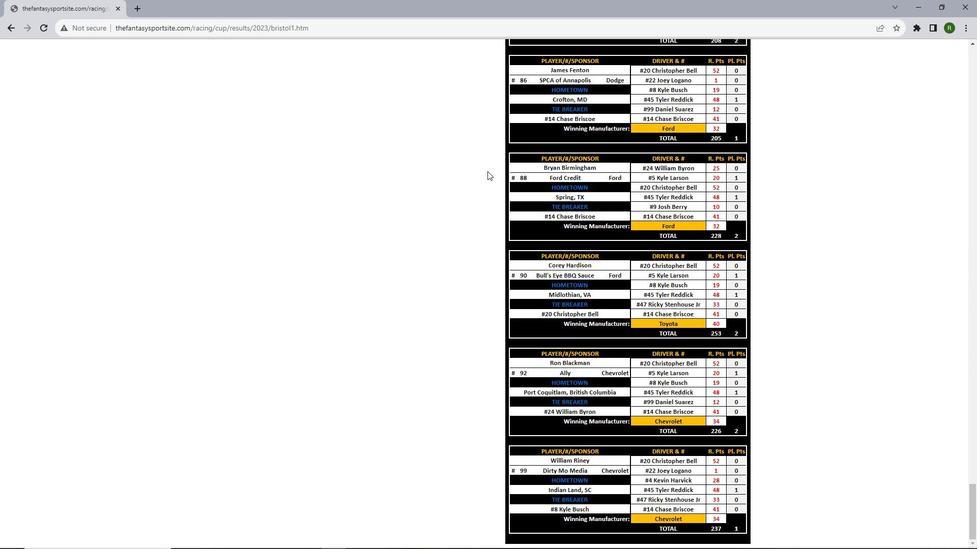 
Action: Mouse scrolled (487, 171) with delta (0, 0)
Screenshot: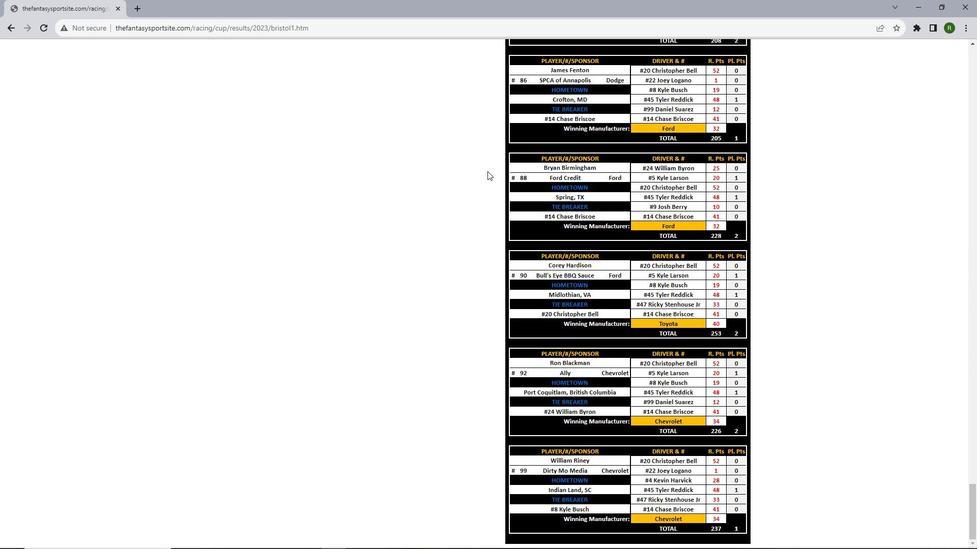 
Action: Mouse scrolled (487, 171) with delta (0, 0)
Screenshot: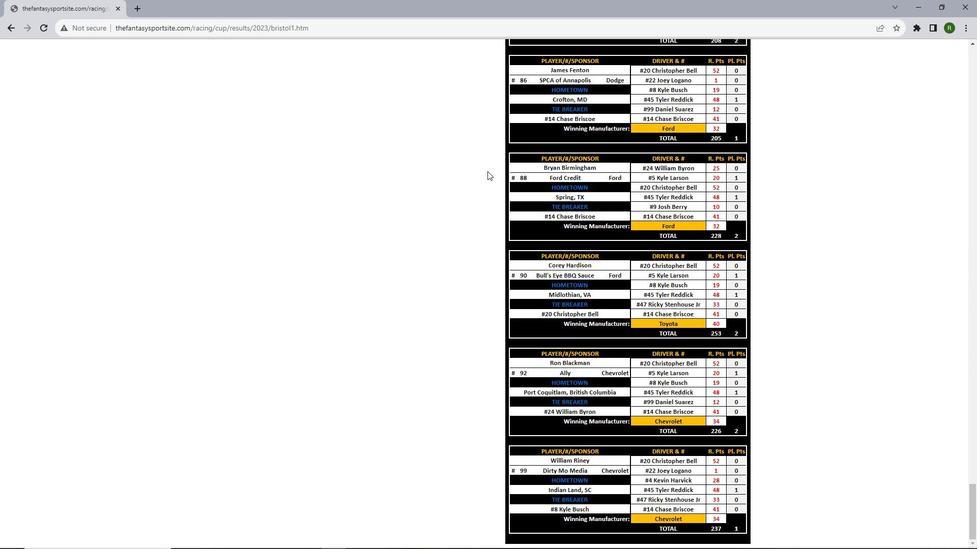 
Action: Mouse scrolled (487, 171) with delta (0, 0)
Screenshot: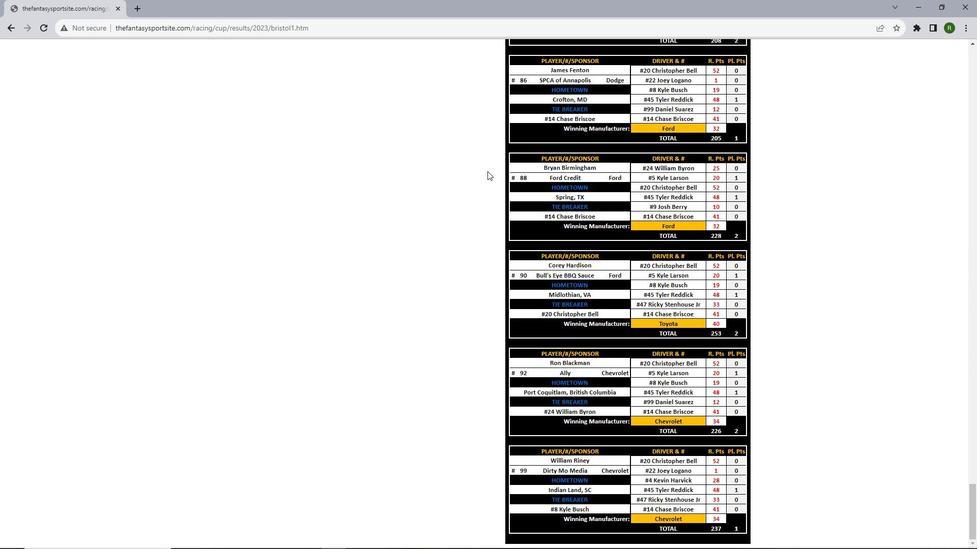 
Action: Mouse scrolled (487, 171) with delta (0, 0)
Screenshot: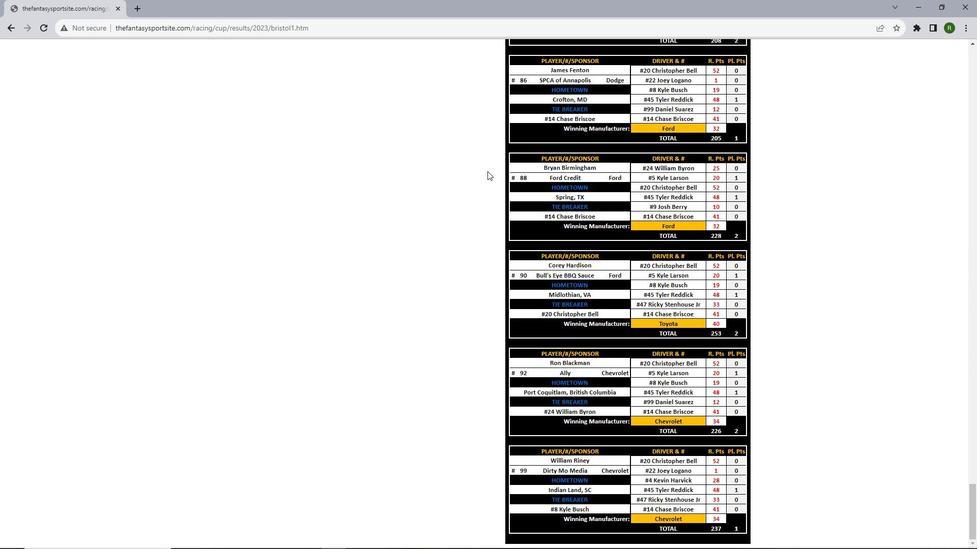 
